 Task: Search one way flight ticket for 5 adults, 2 children, 1 infant in seat and 2 infants on lap in economy from Kenai: Kenai Municipal Airport to Wilmington: Wilmington International Airport on 8-6-2023. Choice of flights is Southwest. Number of bags: 2 checked bags. Price is upto 82000. Outbound departure time preference is 8:30.
Action: Mouse moved to (285, 118)
Screenshot: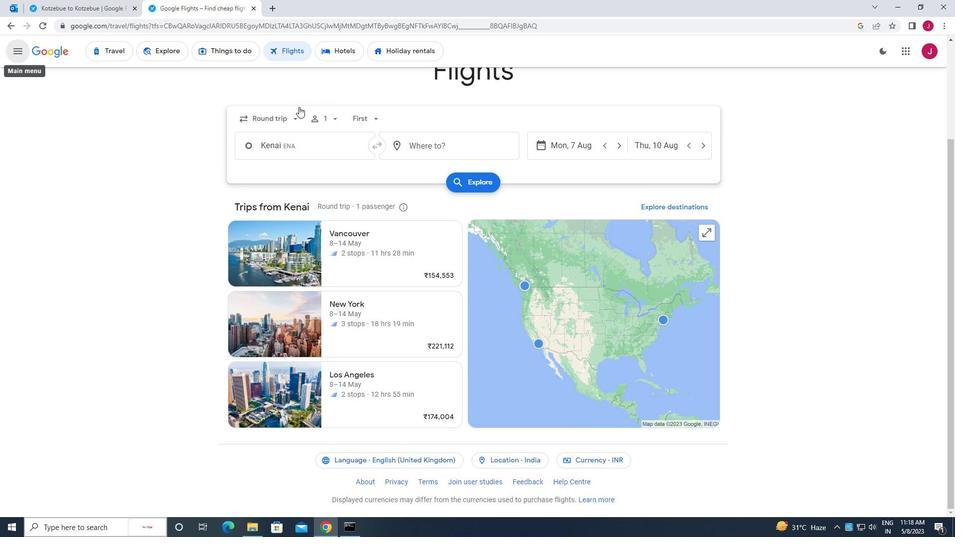 
Action: Mouse pressed left at (285, 118)
Screenshot: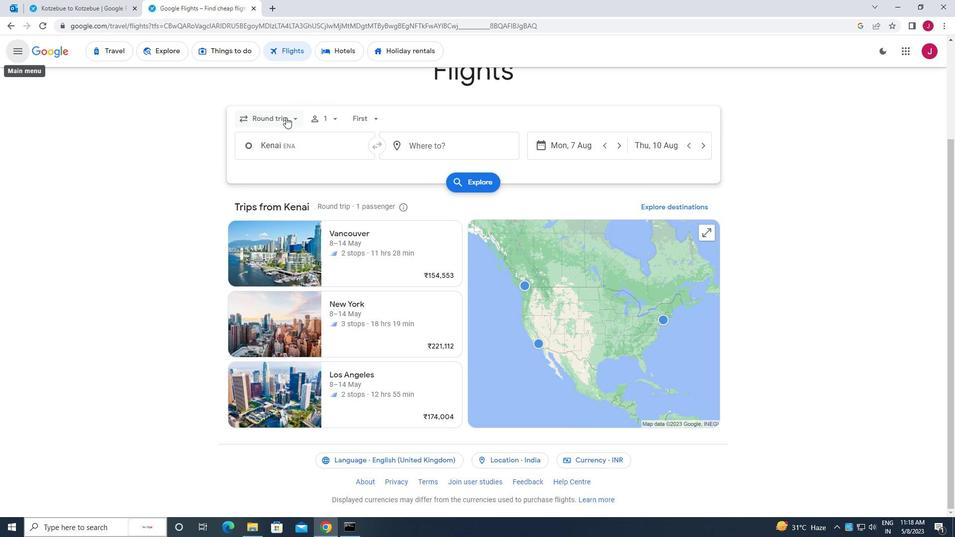 
Action: Mouse moved to (293, 167)
Screenshot: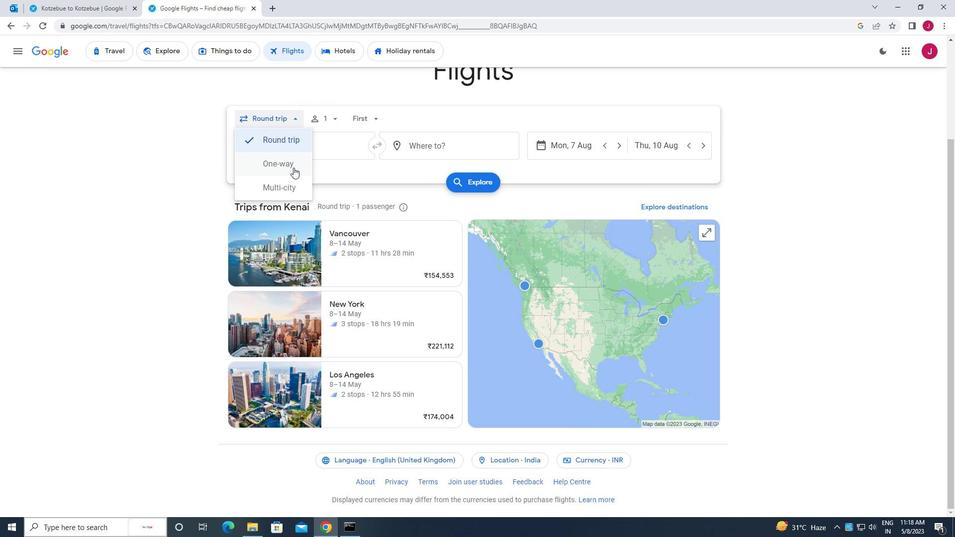 
Action: Mouse pressed left at (293, 167)
Screenshot: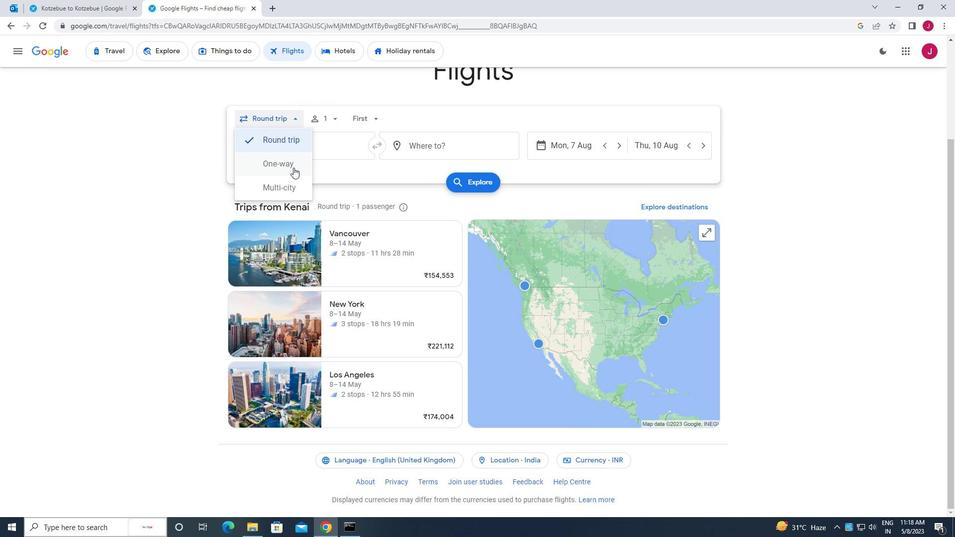 
Action: Mouse moved to (328, 117)
Screenshot: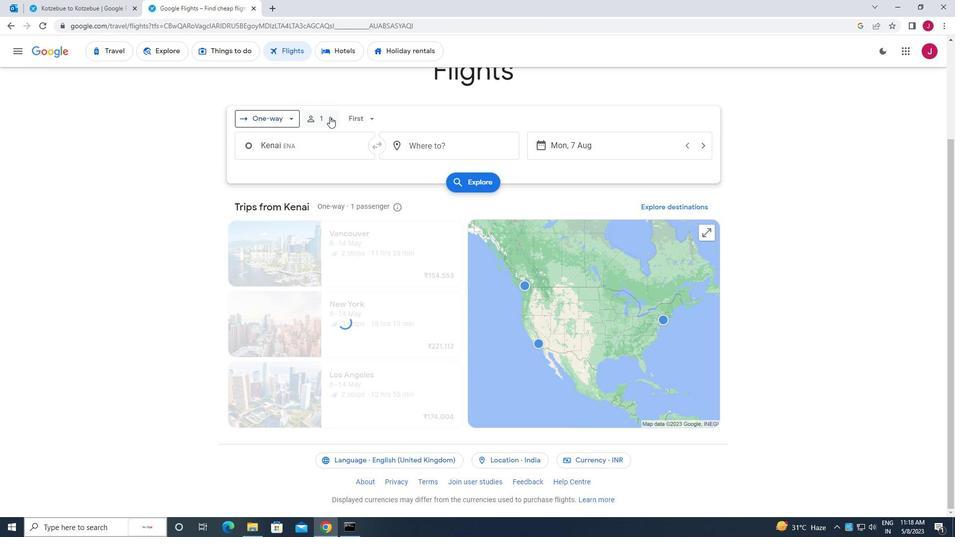 
Action: Mouse pressed left at (328, 117)
Screenshot: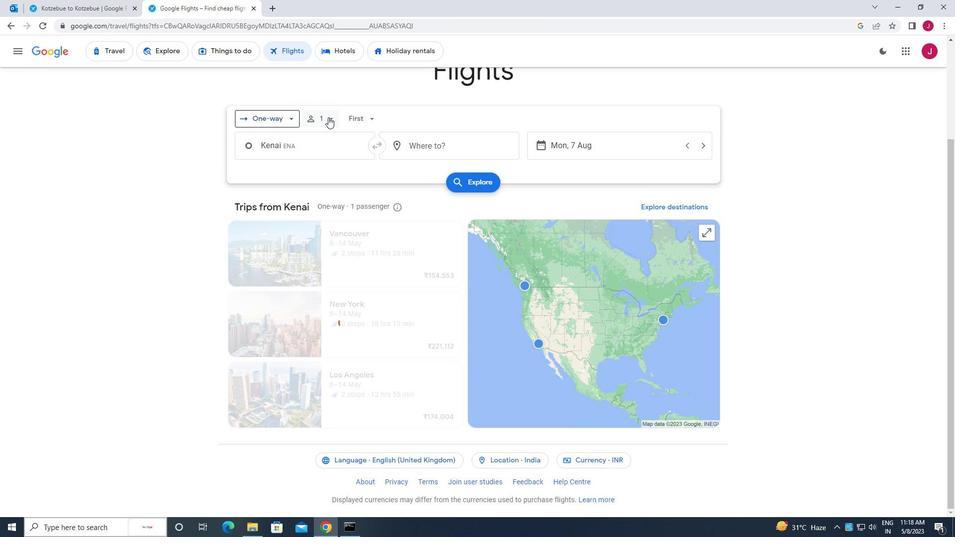 
Action: Mouse moved to (409, 144)
Screenshot: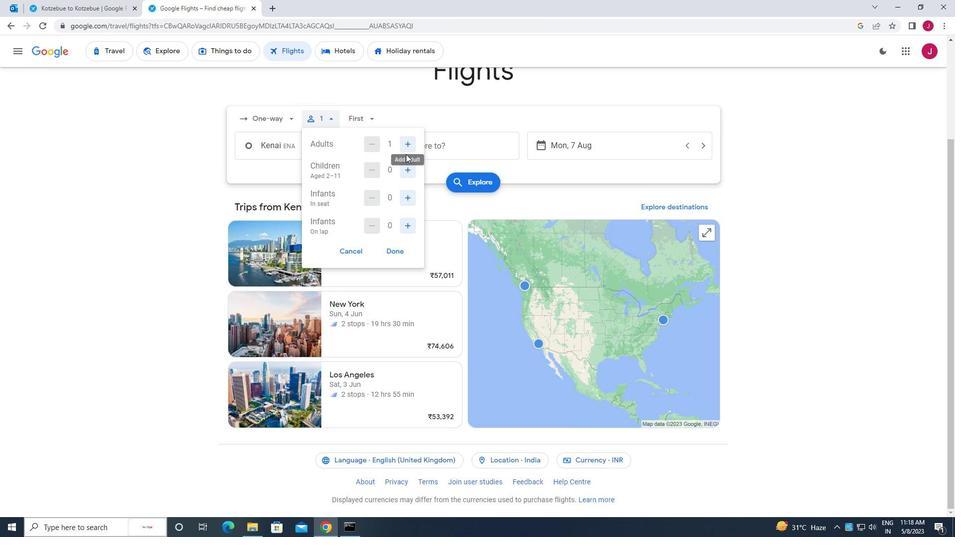 
Action: Mouse pressed left at (409, 144)
Screenshot: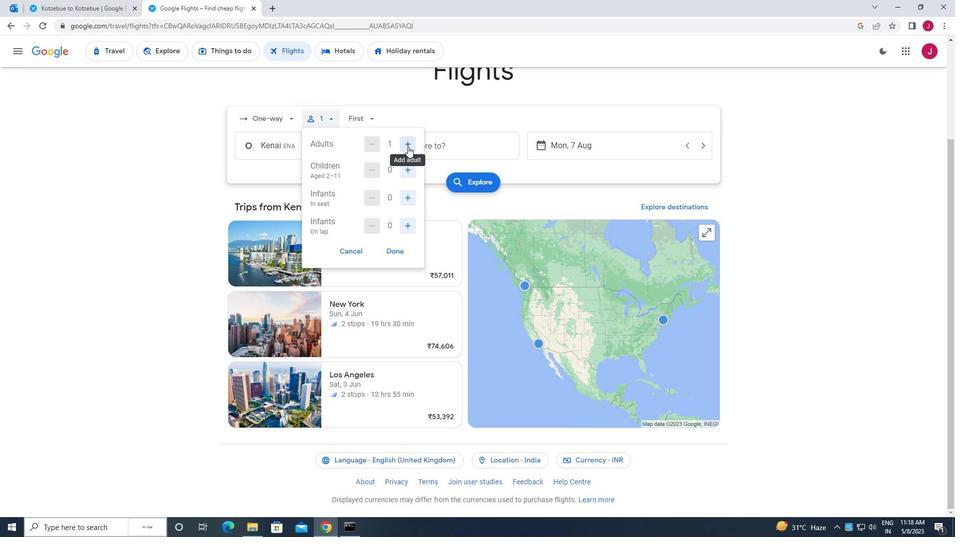 
Action: Mouse pressed left at (409, 144)
Screenshot: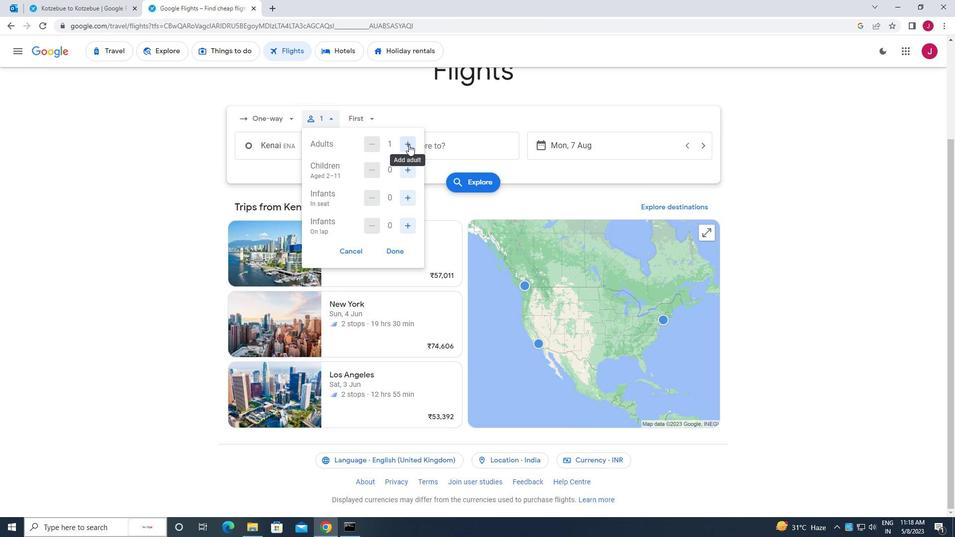 
Action: Mouse pressed left at (409, 144)
Screenshot: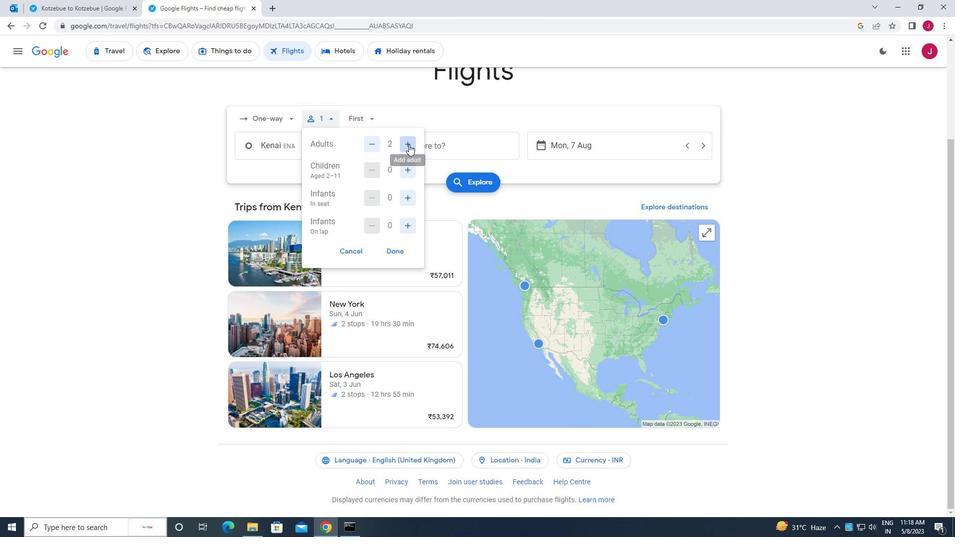 
Action: Mouse pressed left at (409, 144)
Screenshot: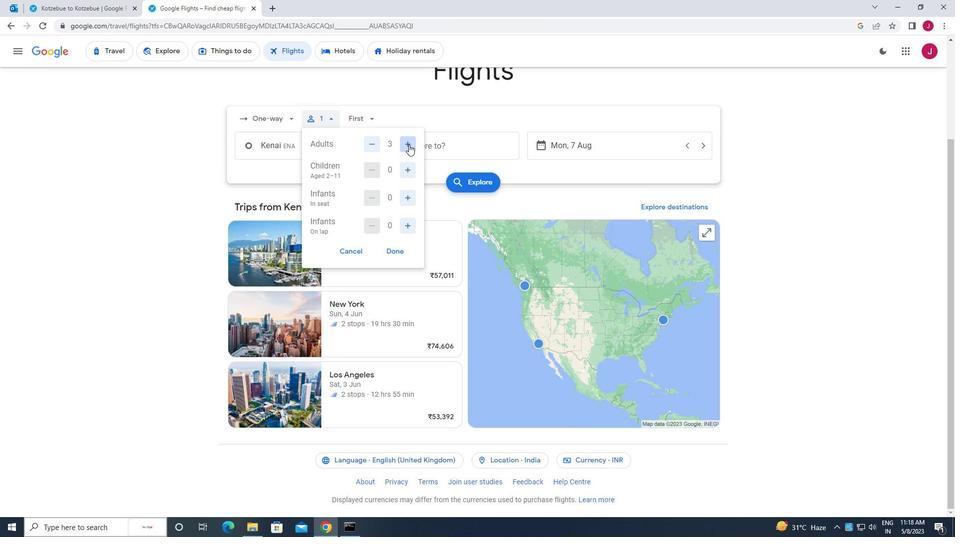 
Action: Mouse moved to (408, 168)
Screenshot: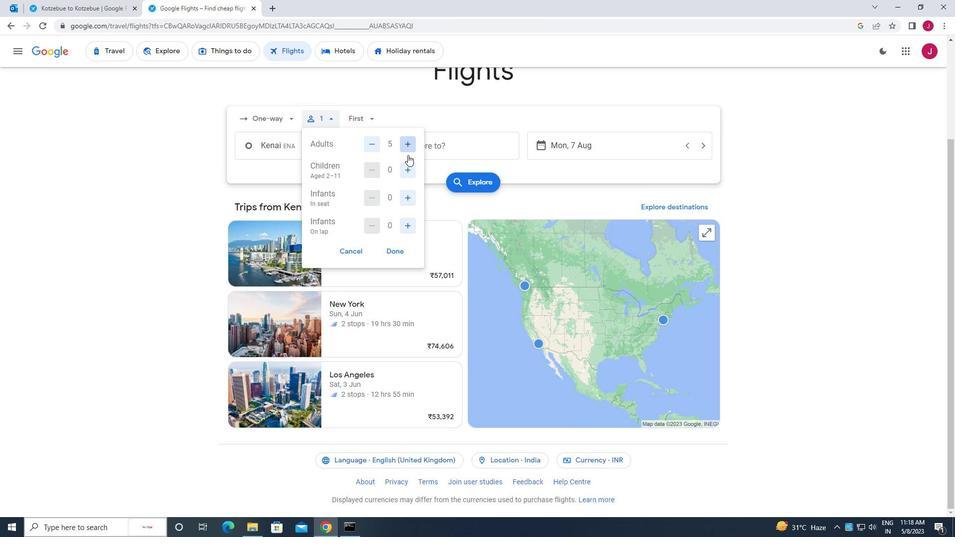
Action: Mouse pressed left at (408, 168)
Screenshot: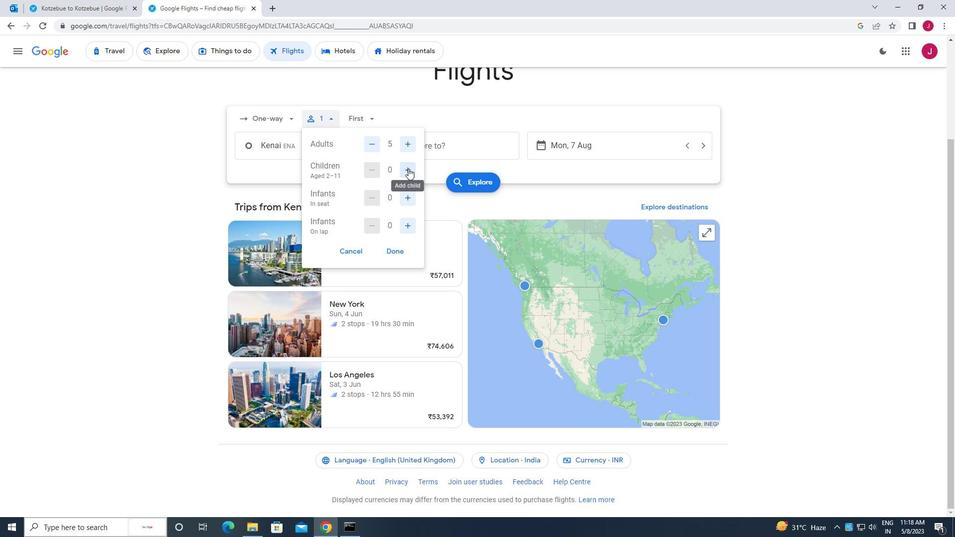 
Action: Mouse pressed left at (408, 168)
Screenshot: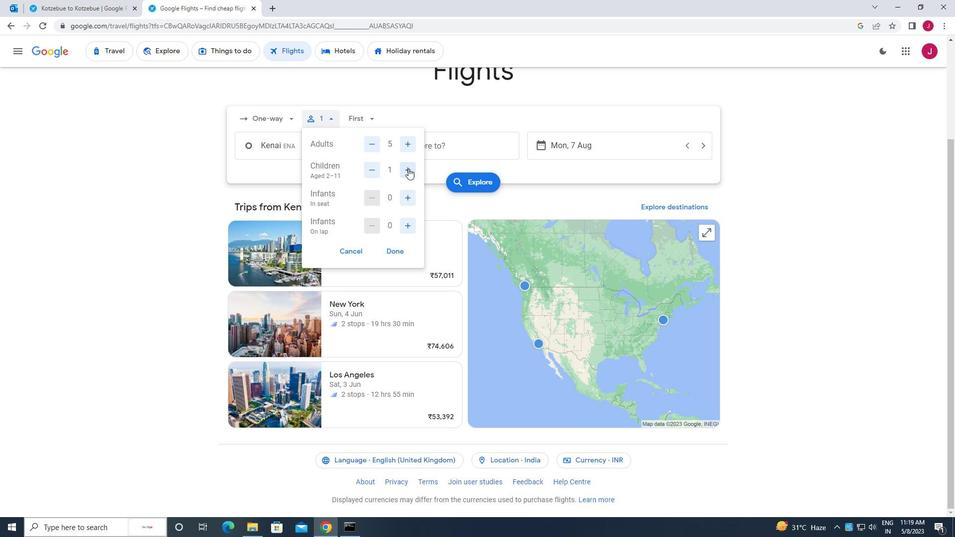 
Action: Mouse moved to (407, 196)
Screenshot: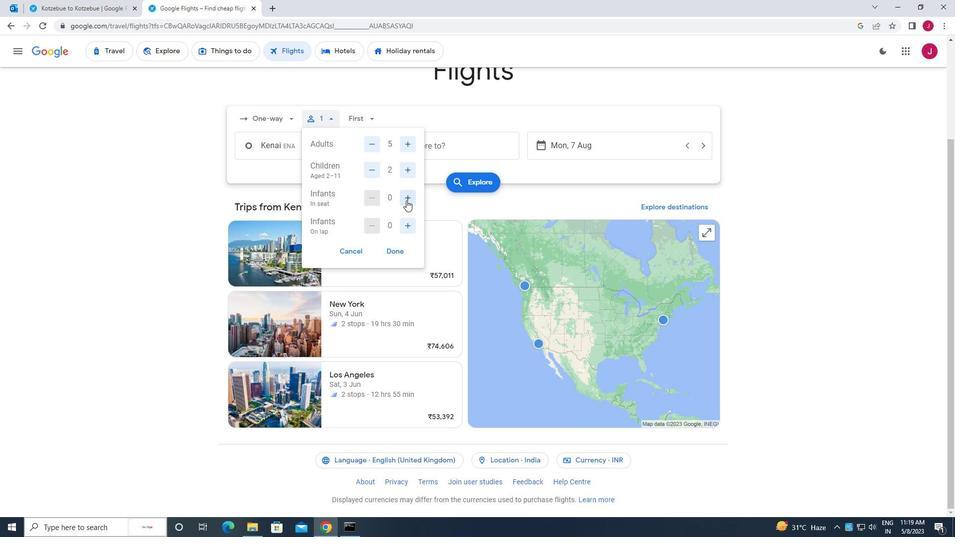 
Action: Mouse pressed left at (407, 196)
Screenshot: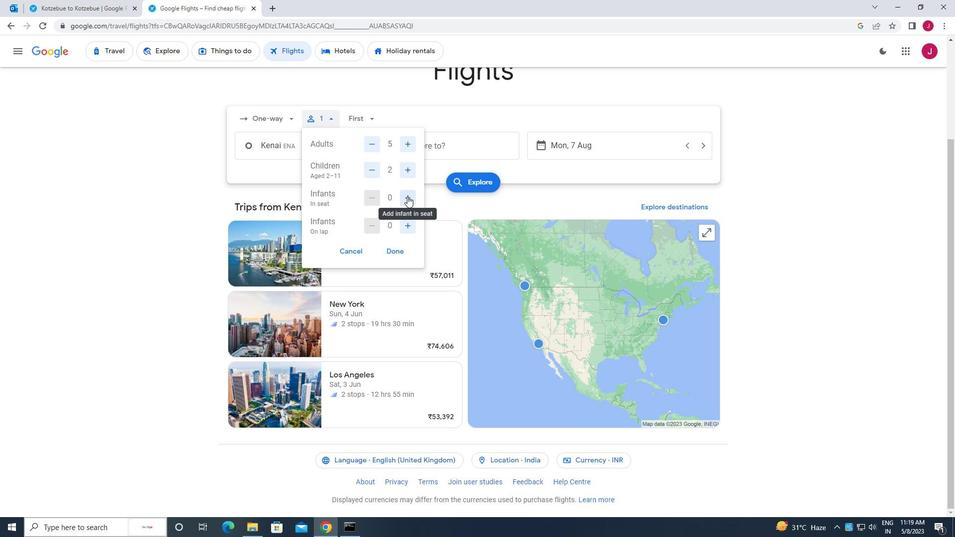 
Action: Mouse moved to (409, 221)
Screenshot: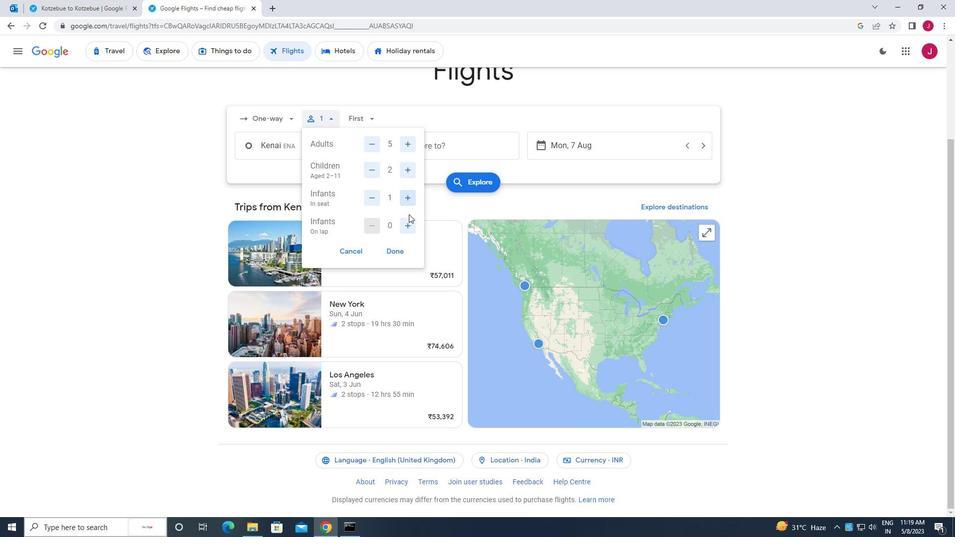 
Action: Mouse pressed left at (409, 221)
Screenshot: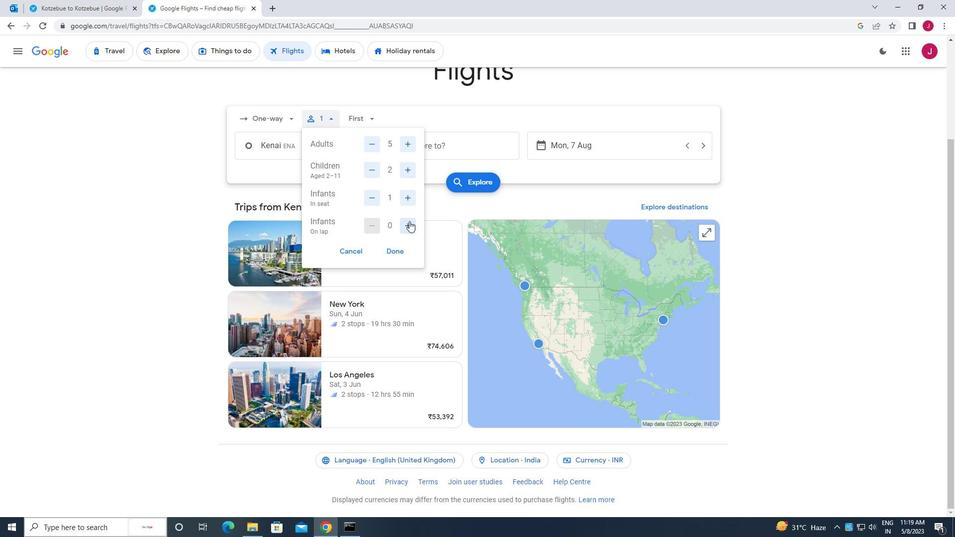 
Action: Mouse pressed left at (409, 221)
Screenshot: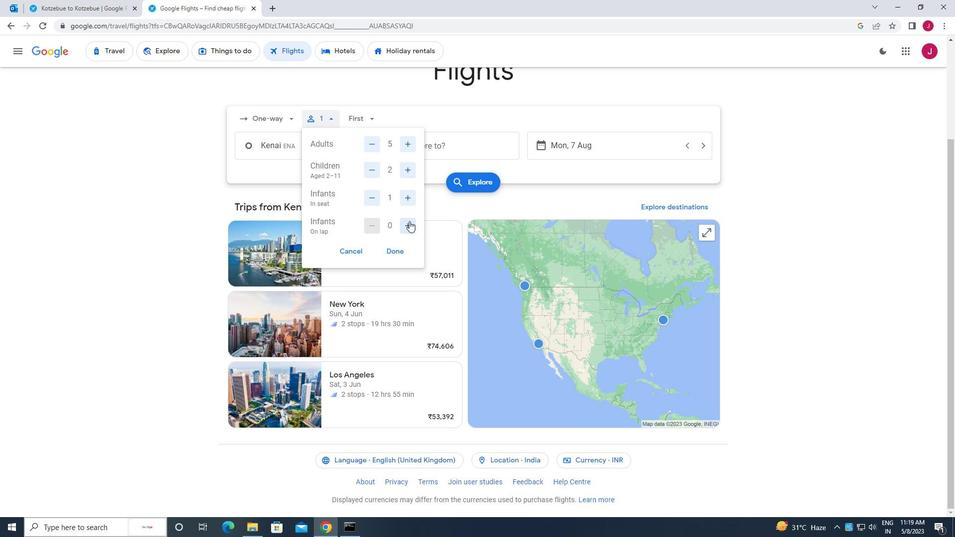 
Action: Mouse moved to (371, 194)
Screenshot: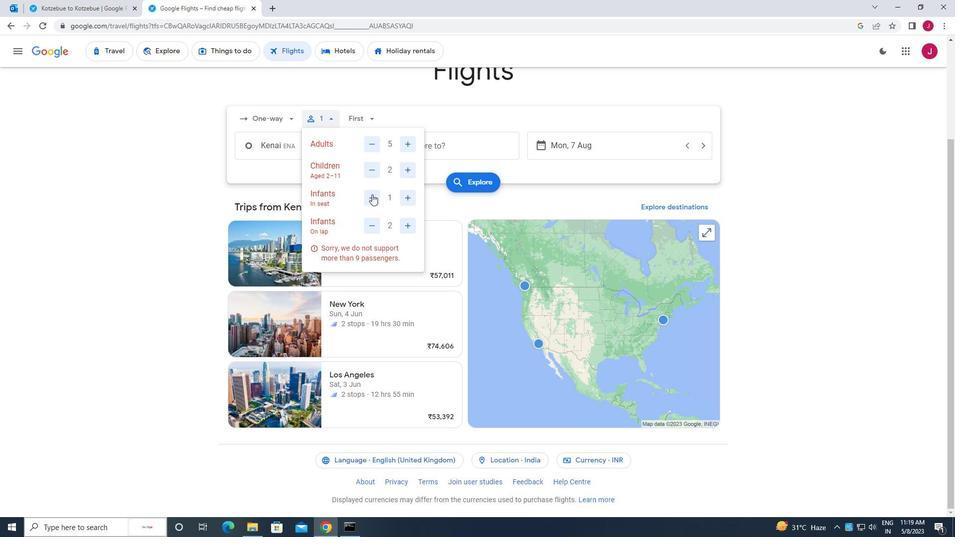 
Action: Mouse pressed left at (371, 194)
Screenshot: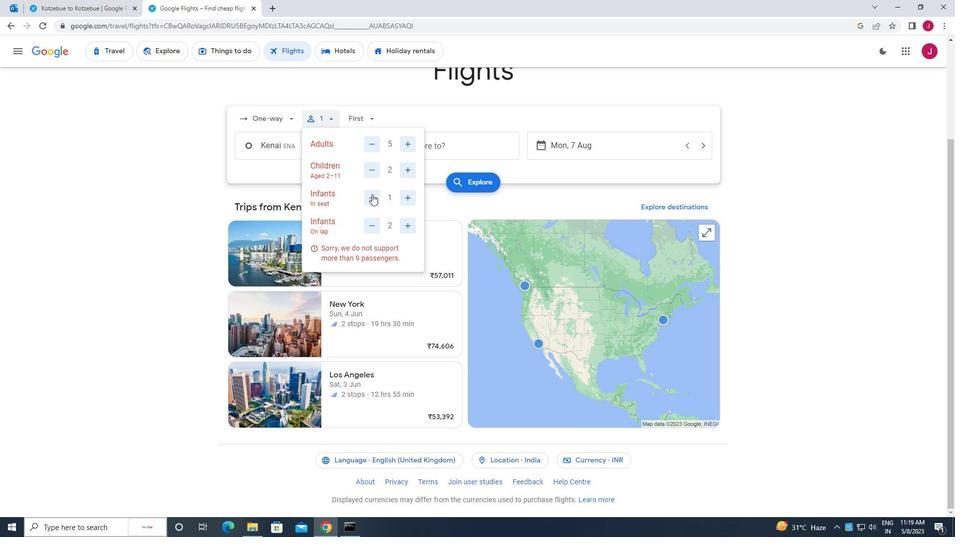 
Action: Mouse moved to (396, 252)
Screenshot: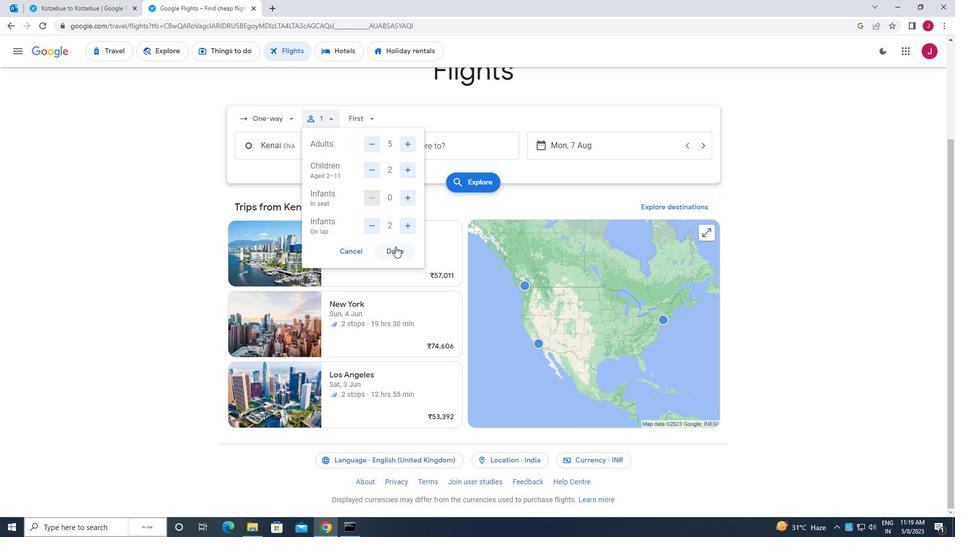 
Action: Mouse pressed left at (396, 252)
Screenshot: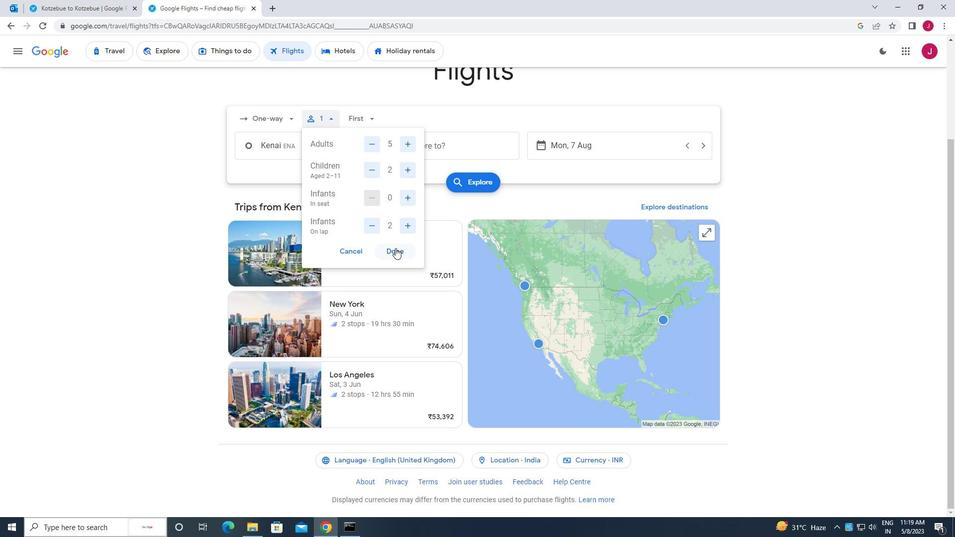 
Action: Mouse moved to (371, 122)
Screenshot: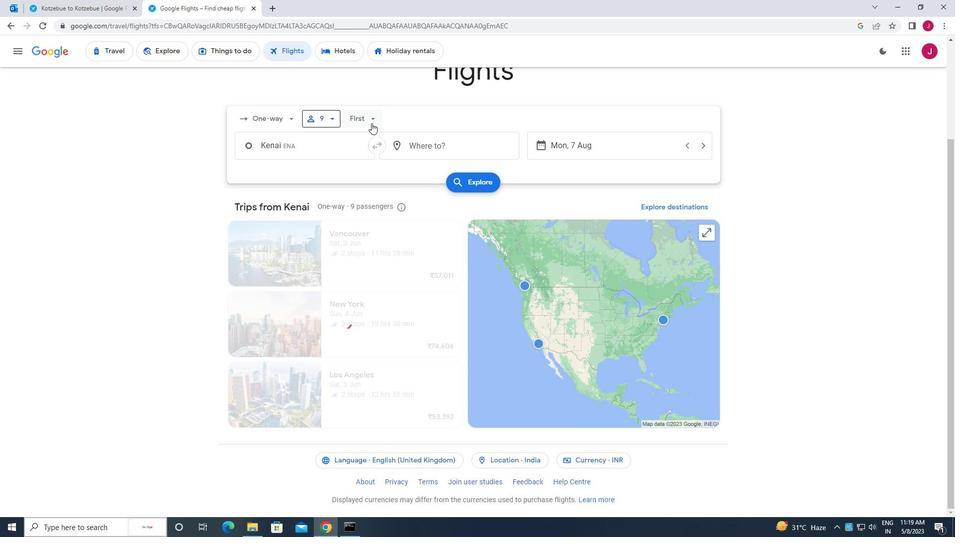 
Action: Mouse pressed left at (371, 122)
Screenshot: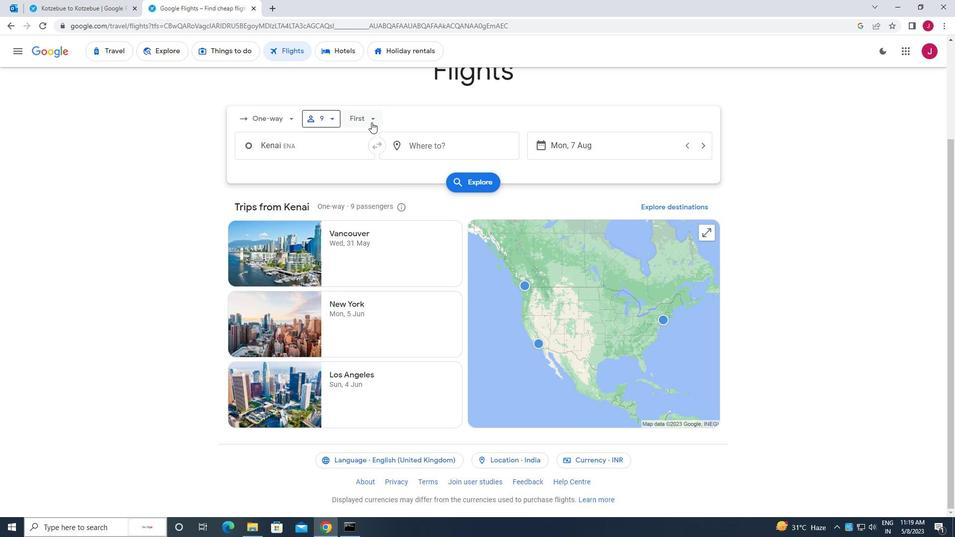 
Action: Mouse moved to (391, 140)
Screenshot: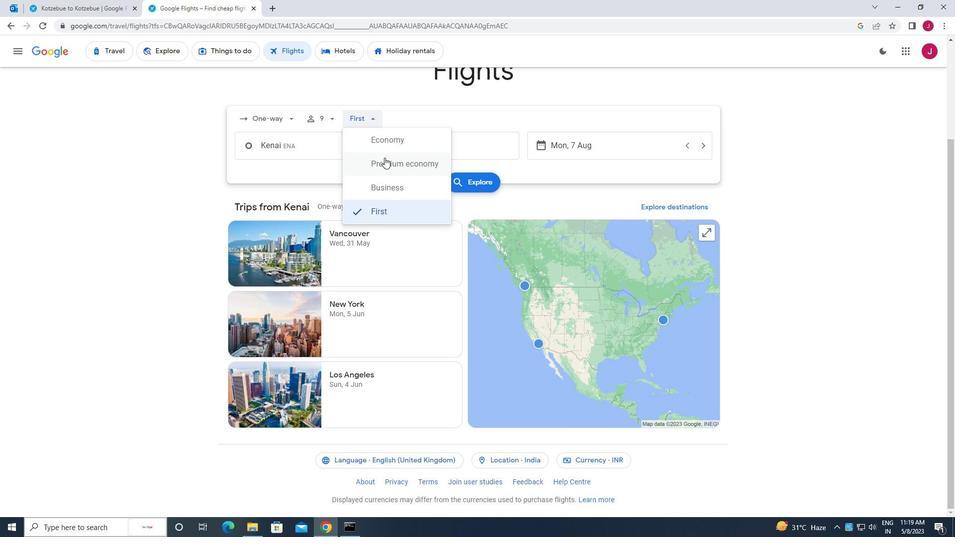 
Action: Mouse pressed left at (391, 140)
Screenshot: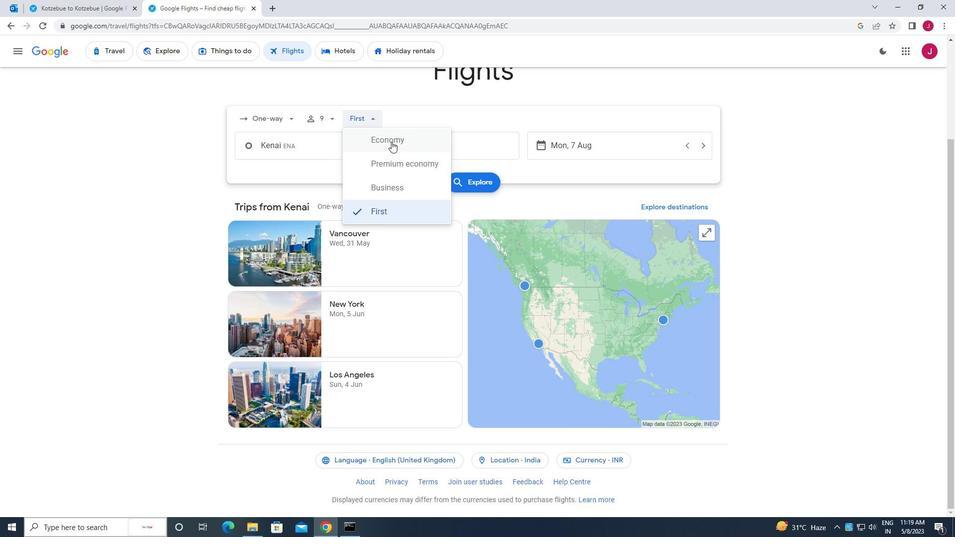 
Action: Mouse moved to (316, 145)
Screenshot: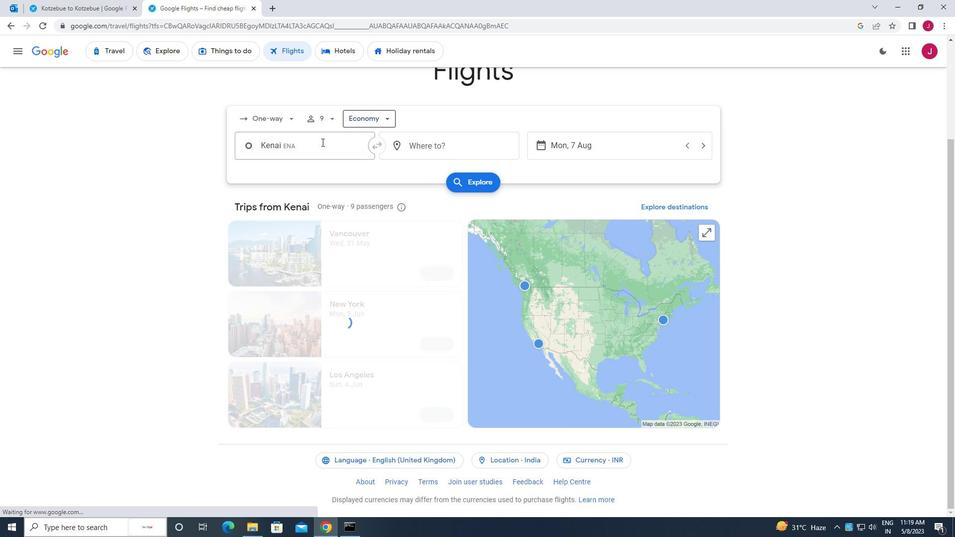 
Action: Mouse pressed left at (316, 145)
Screenshot: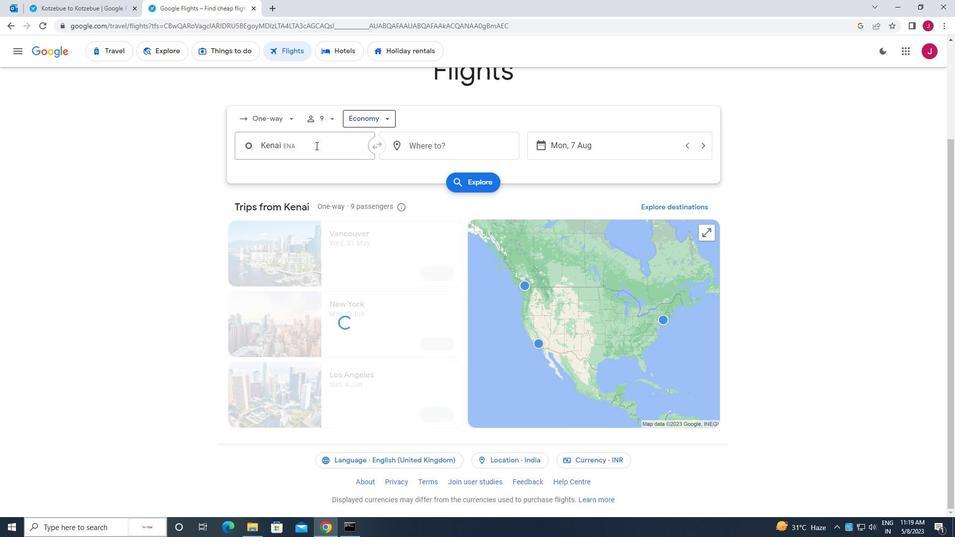 
Action: Mouse moved to (331, 153)
Screenshot: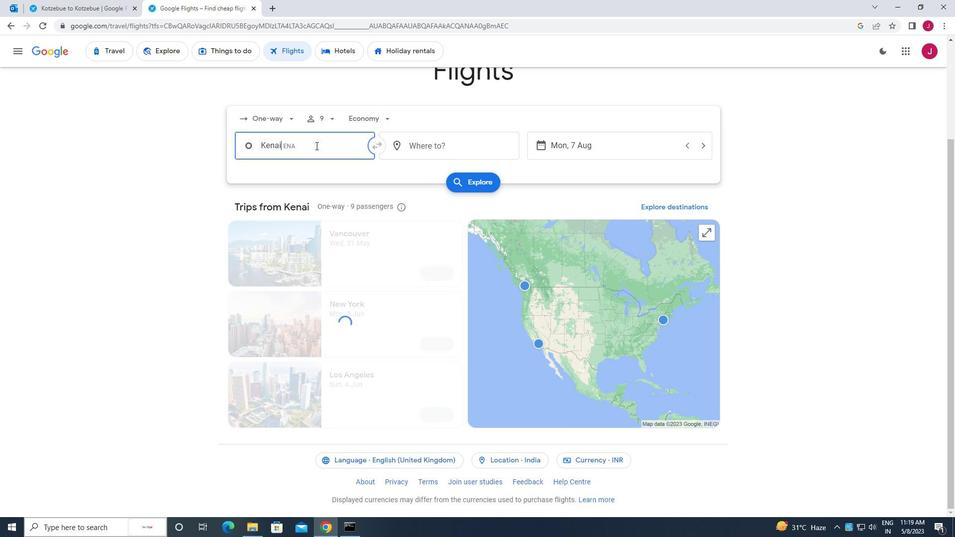 
Action: Key pressed kenai
Screenshot: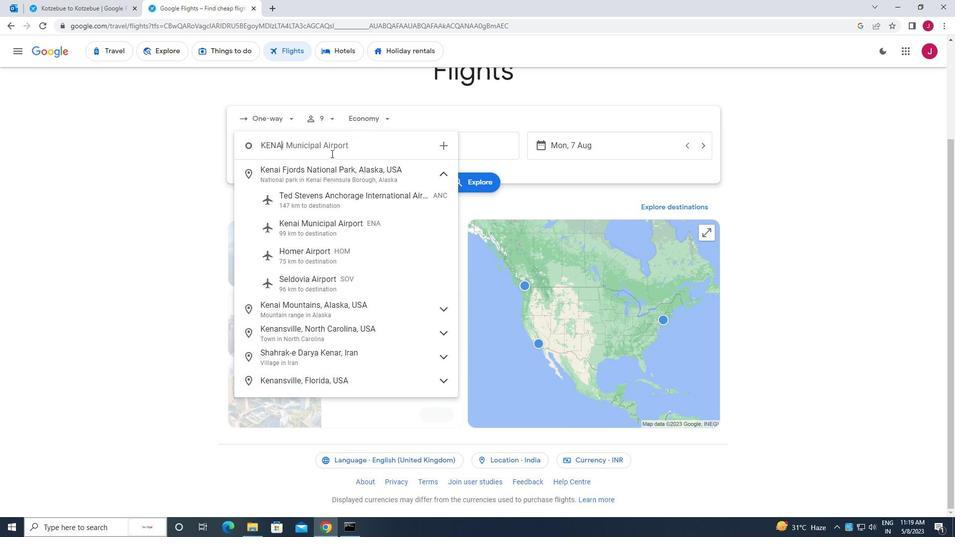 
Action: Mouse moved to (333, 219)
Screenshot: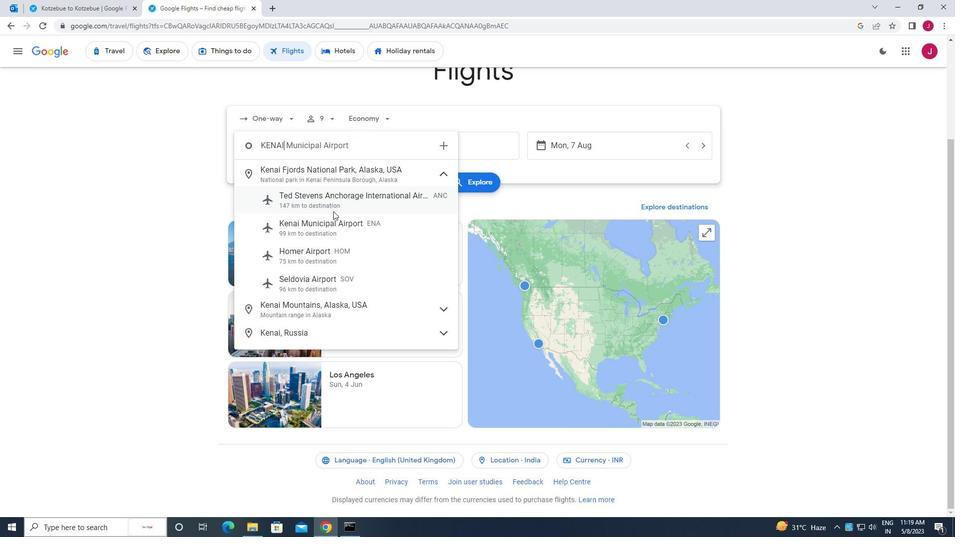 
Action: Mouse pressed left at (333, 219)
Screenshot: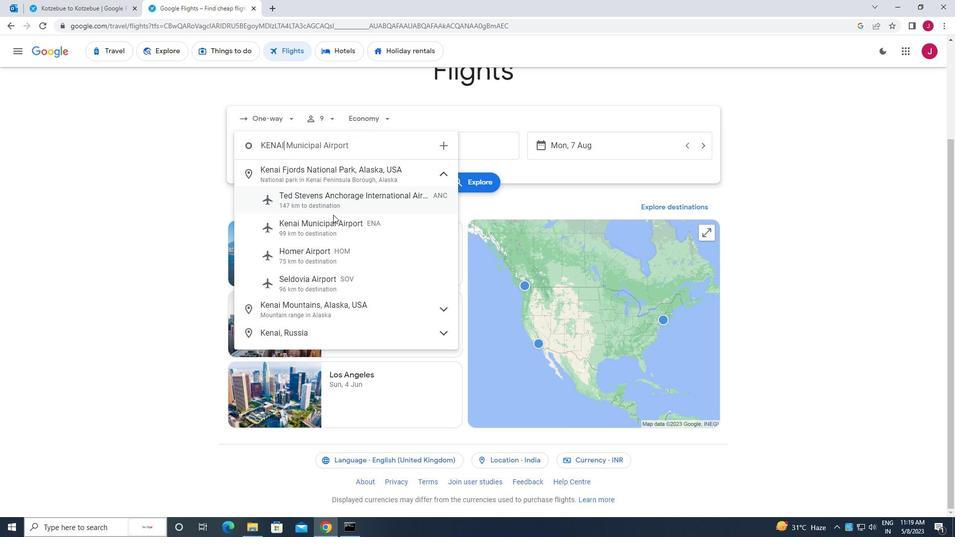 
Action: Mouse moved to (429, 147)
Screenshot: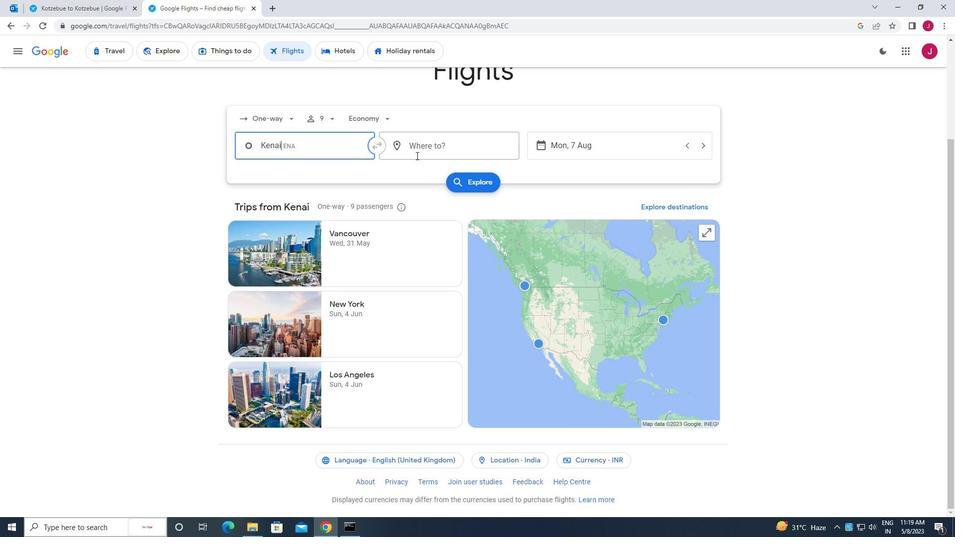 
Action: Mouse pressed left at (429, 147)
Screenshot: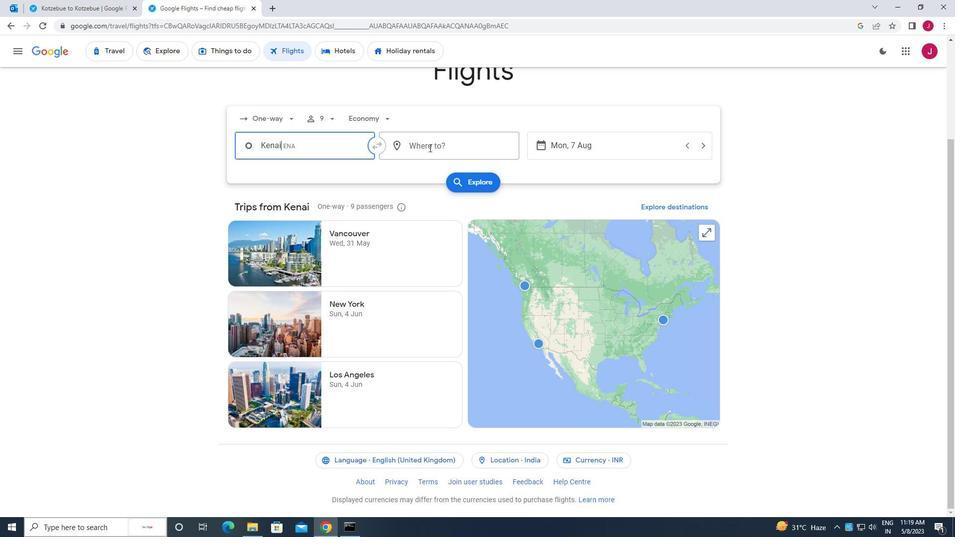 
Action: Key pressed wilming
Screenshot: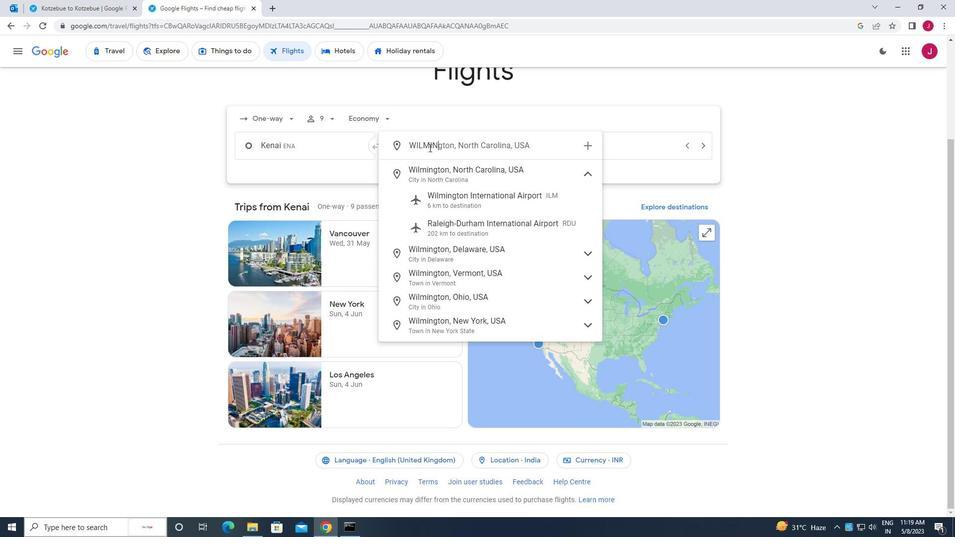 
Action: Mouse moved to (465, 200)
Screenshot: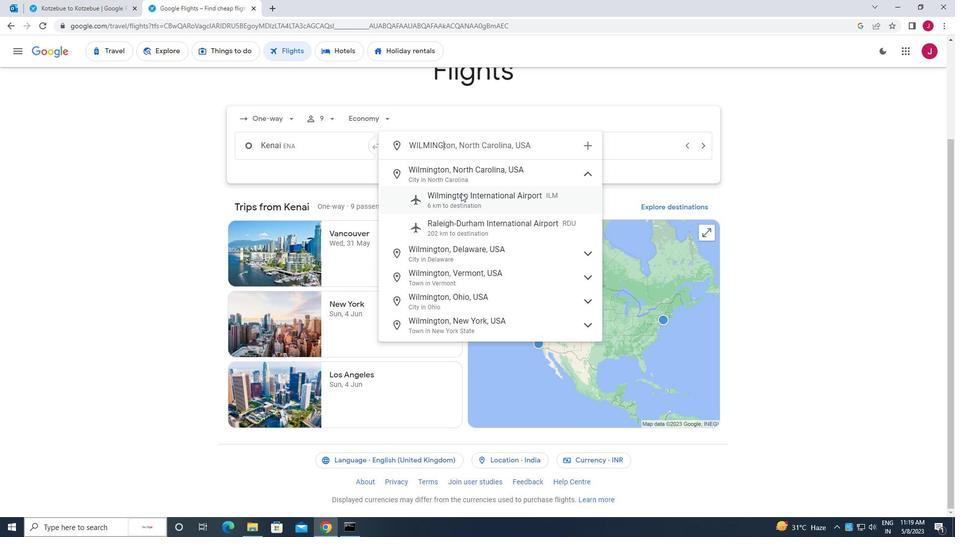 
Action: Mouse pressed left at (465, 200)
Screenshot: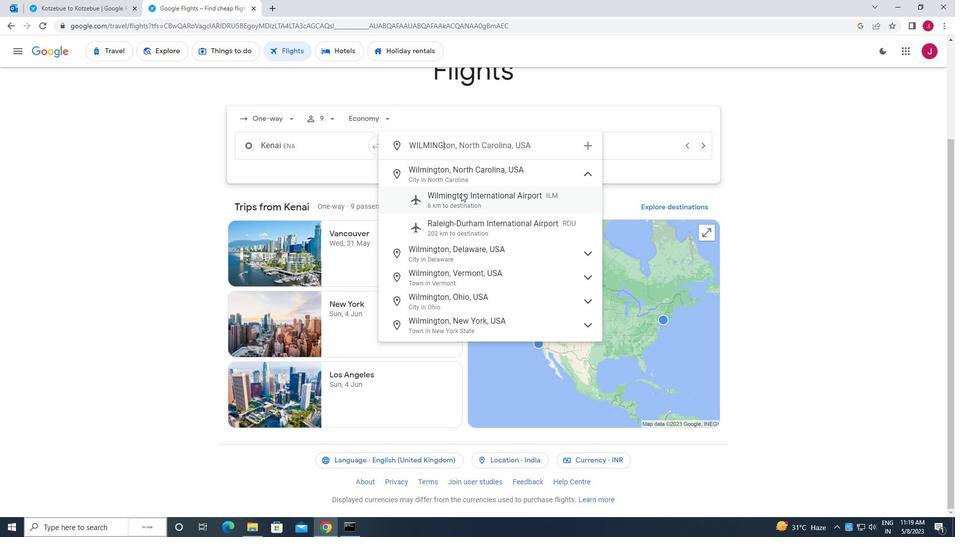 
Action: Mouse moved to (571, 155)
Screenshot: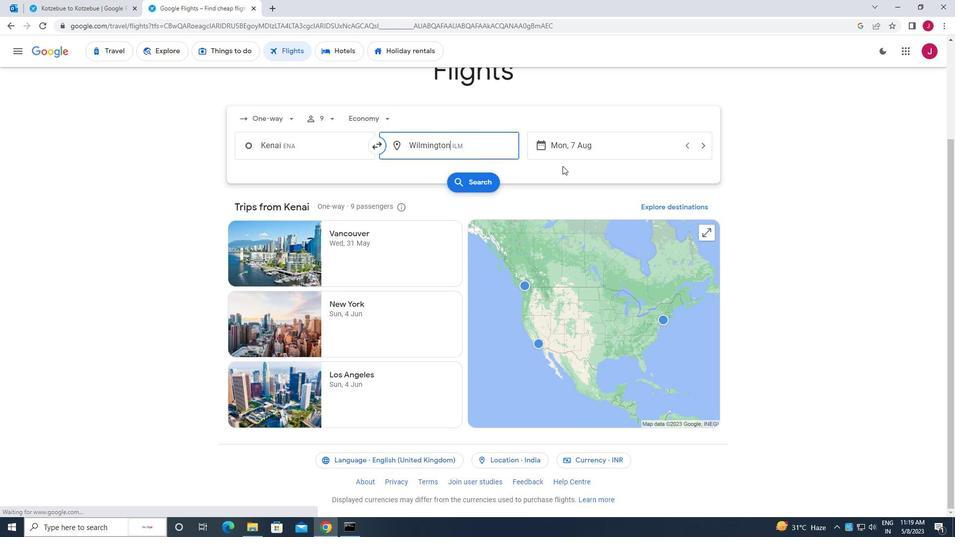 
Action: Mouse pressed left at (571, 155)
Screenshot: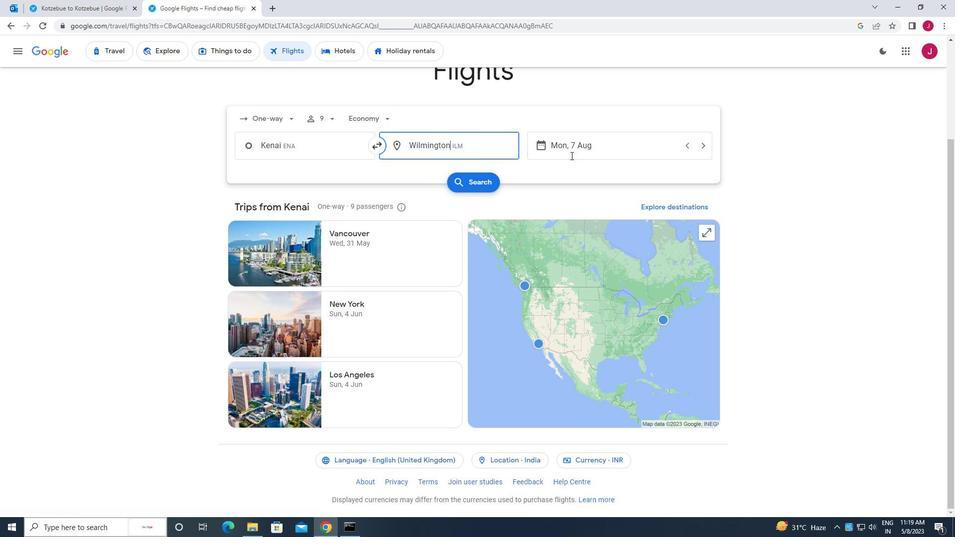 
Action: Mouse moved to (360, 245)
Screenshot: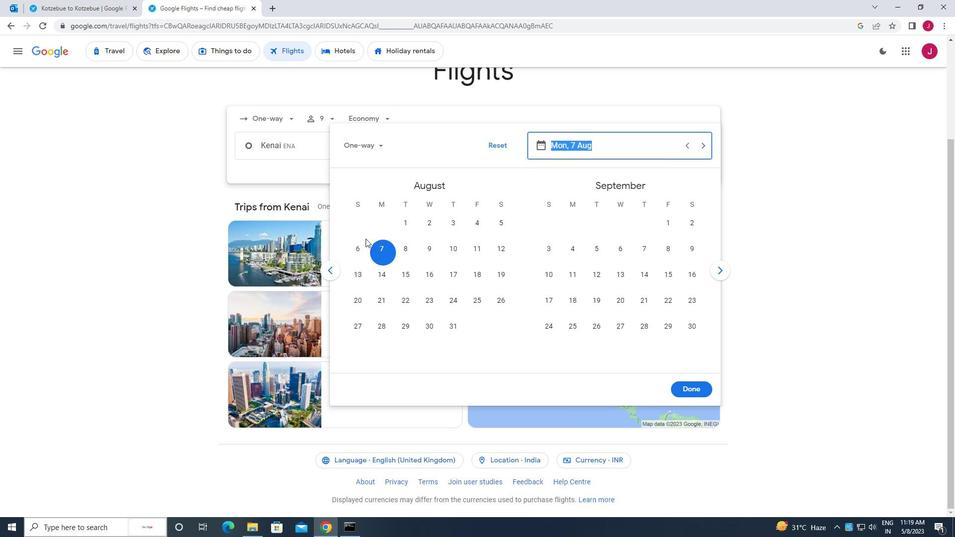
Action: Mouse pressed left at (360, 245)
Screenshot: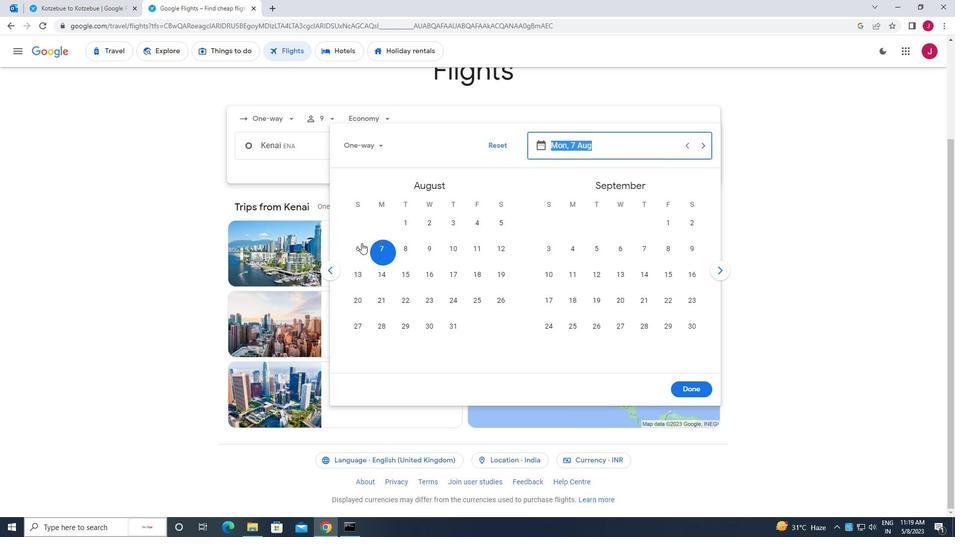 
Action: Mouse moved to (699, 392)
Screenshot: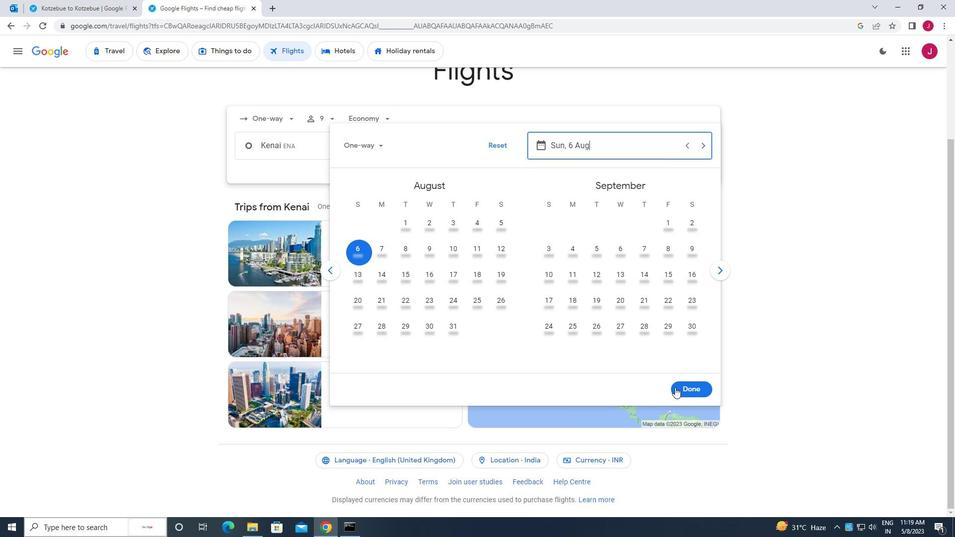 
Action: Mouse pressed left at (699, 392)
Screenshot: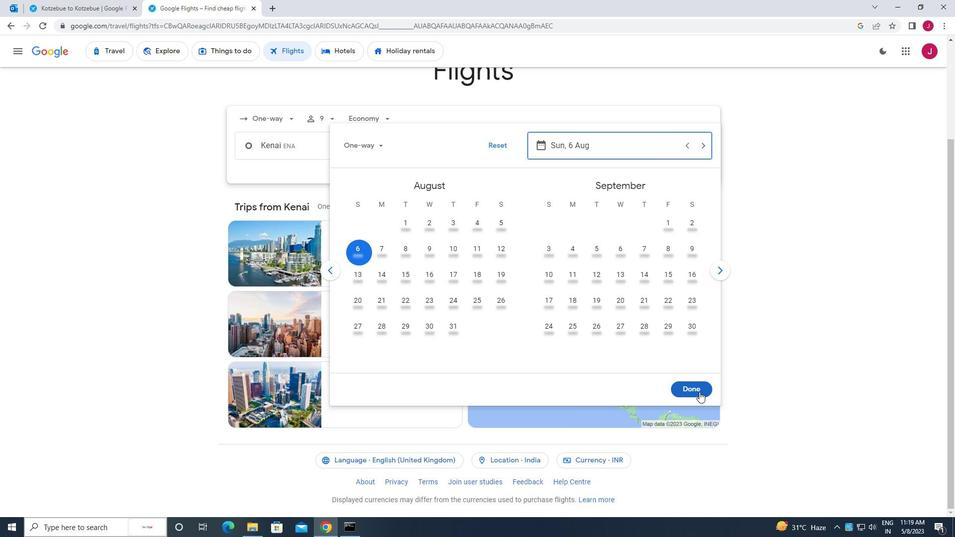 
Action: Mouse moved to (478, 184)
Screenshot: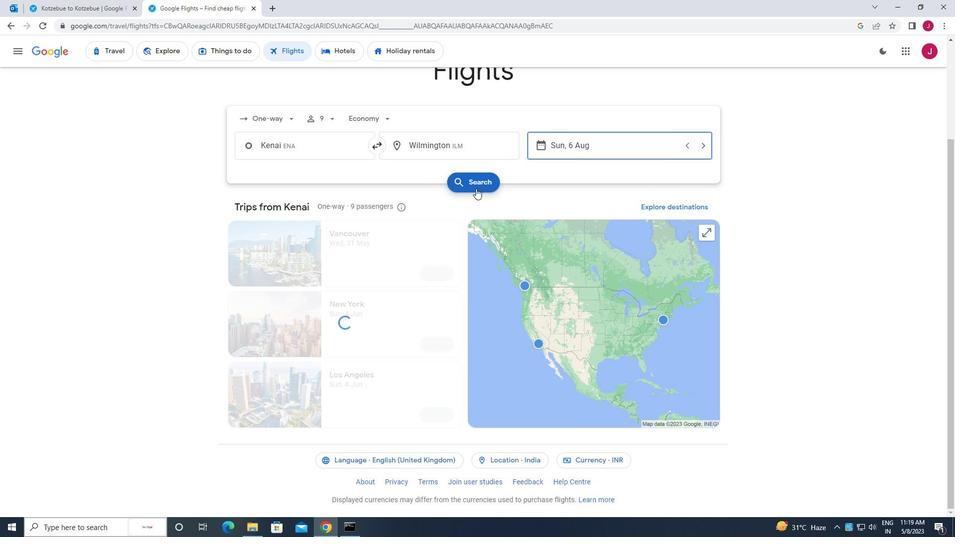 
Action: Mouse pressed left at (478, 184)
Screenshot: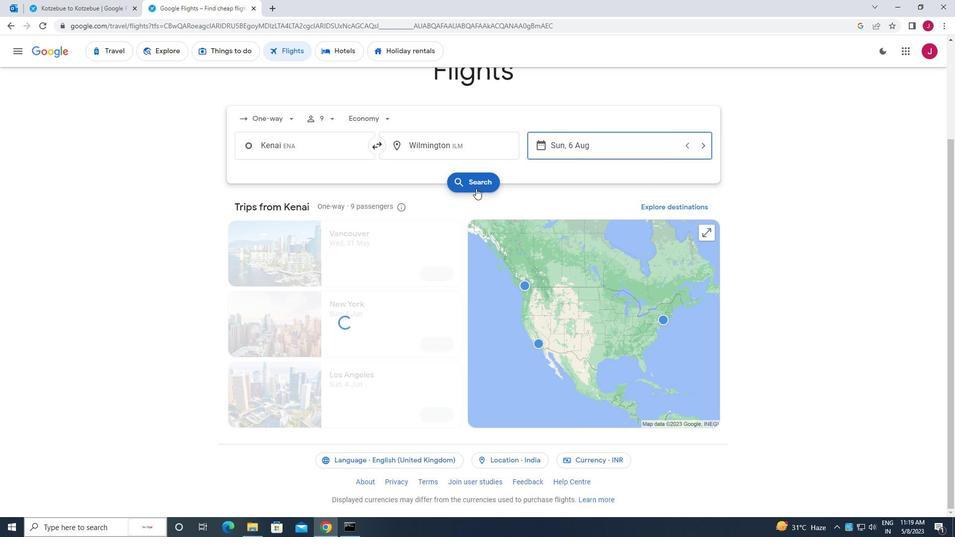 
Action: Mouse moved to (246, 142)
Screenshot: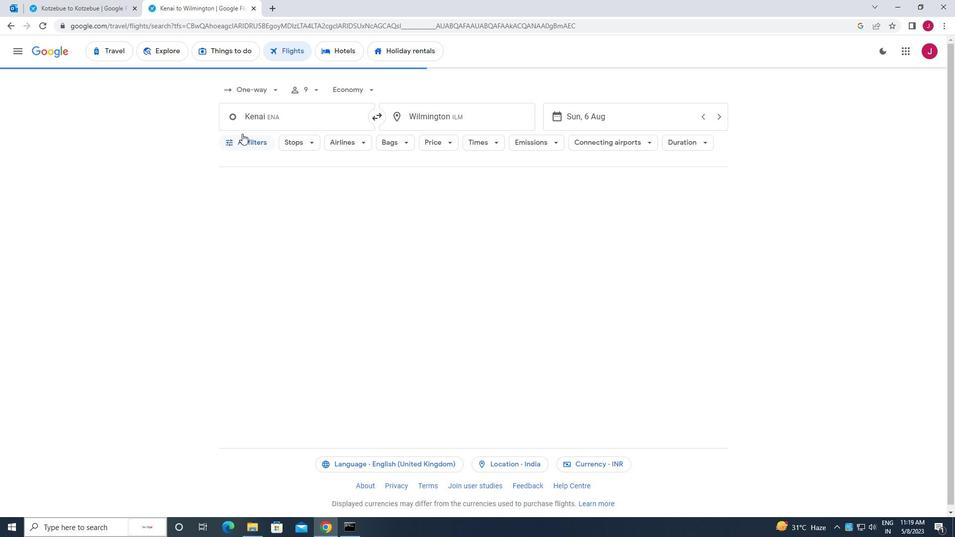 
Action: Mouse pressed left at (246, 142)
Screenshot: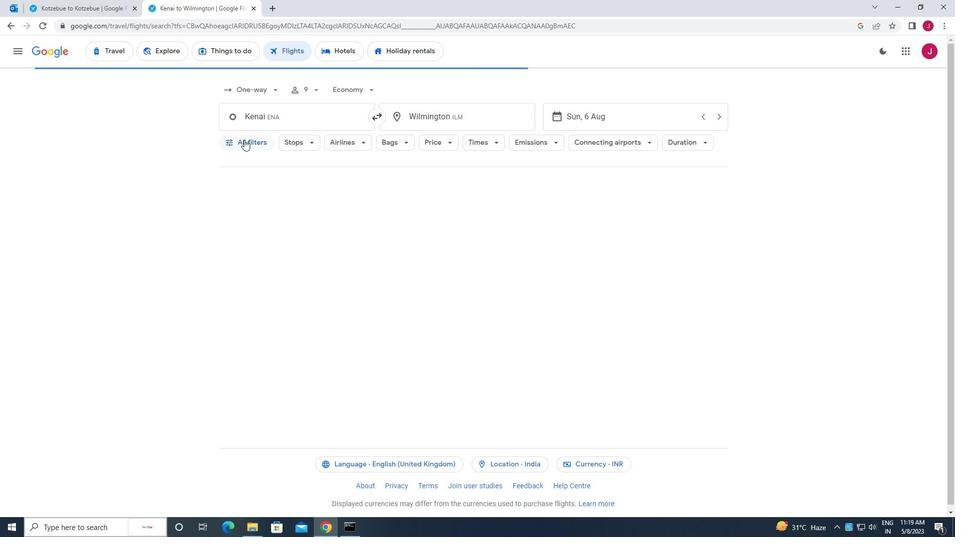 
Action: Mouse moved to (280, 177)
Screenshot: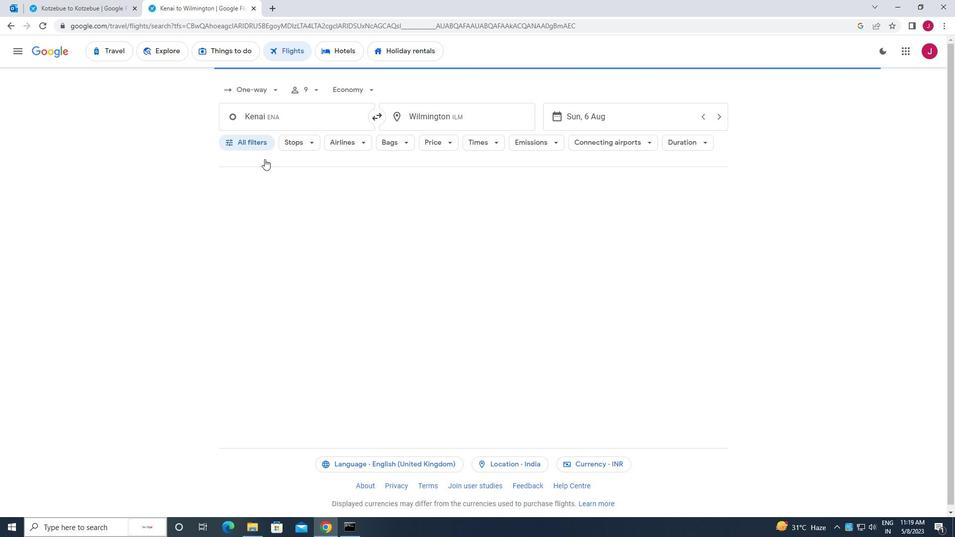 
Action: Mouse scrolled (280, 176) with delta (0, 0)
Screenshot: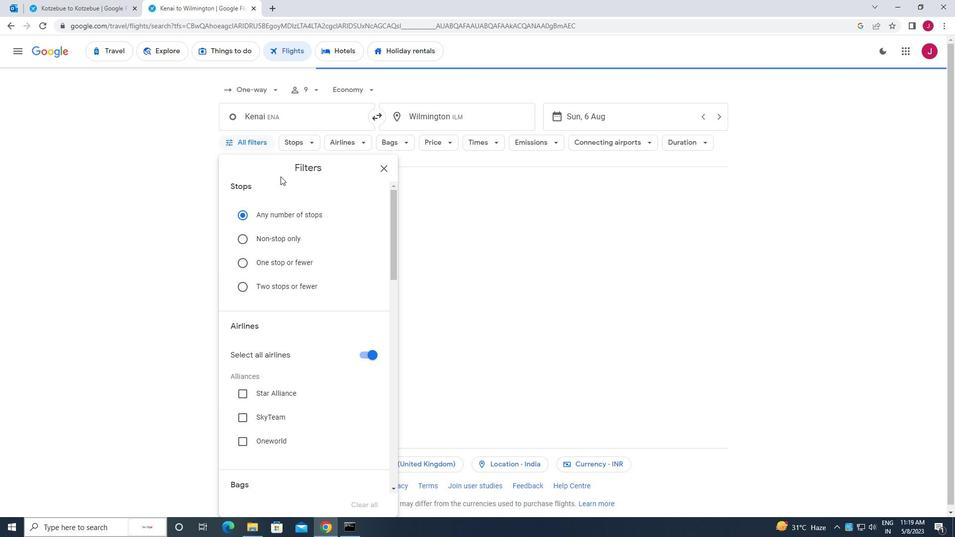 
Action: Mouse scrolled (280, 176) with delta (0, 0)
Screenshot: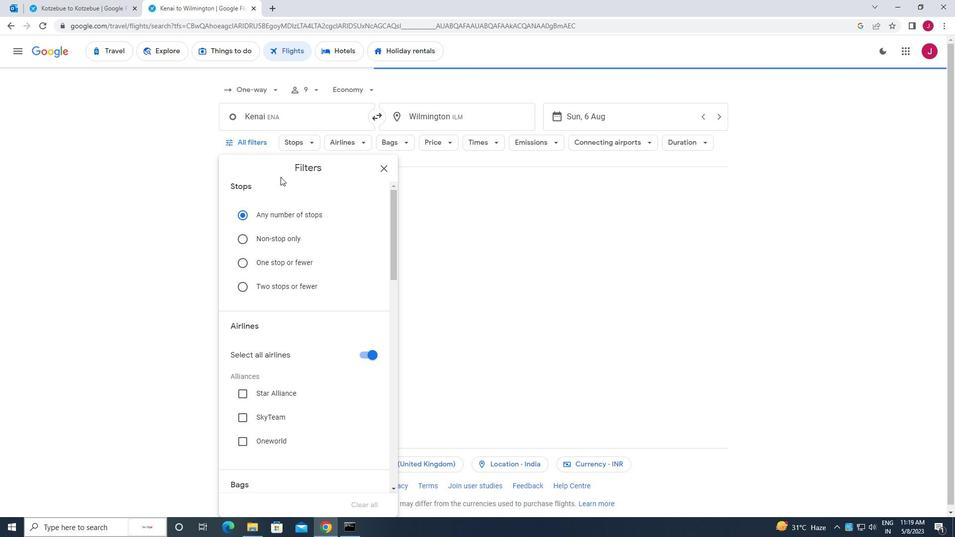 
Action: Mouse moved to (326, 221)
Screenshot: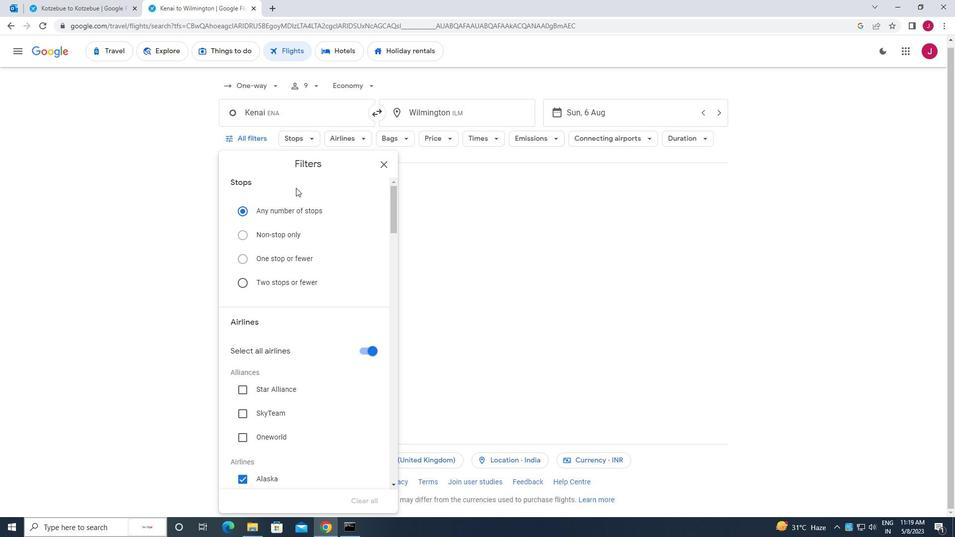 
Action: Mouse scrolled (326, 221) with delta (0, 0)
Screenshot: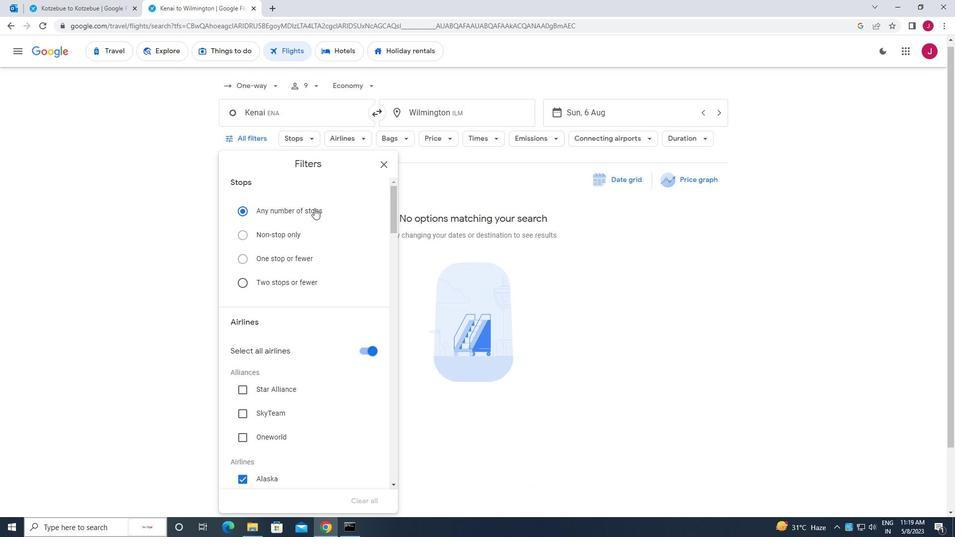 
Action: Mouse moved to (345, 238)
Screenshot: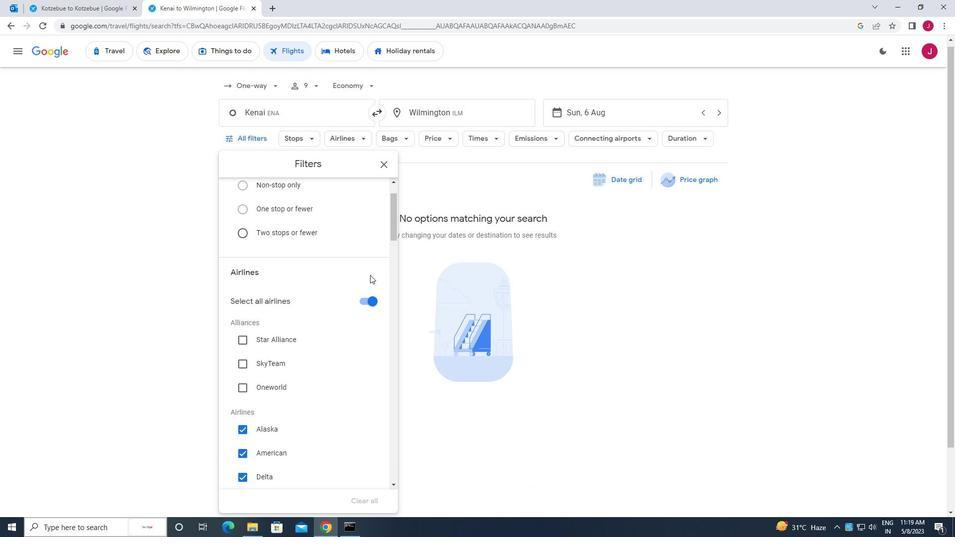 
Action: Mouse scrolled (345, 237) with delta (0, 0)
Screenshot: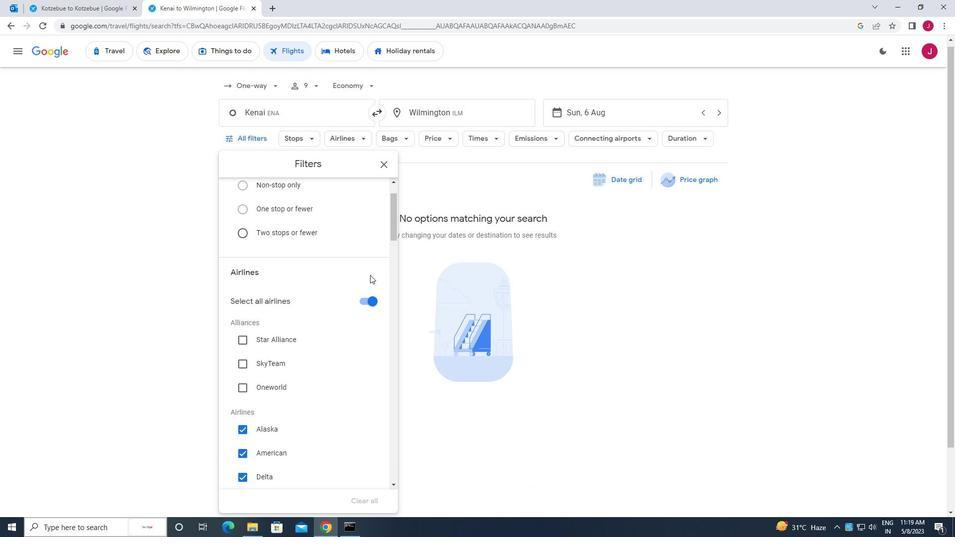 
Action: Mouse moved to (342, 236)
Screenshot: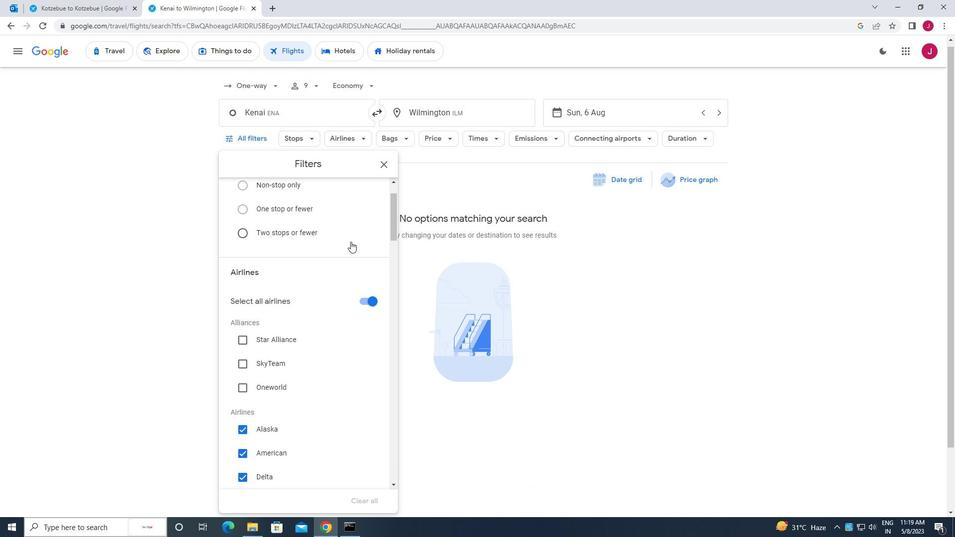 
Action: Mouse scrolled (342, 235) with delta (0, 0)
Screenshot: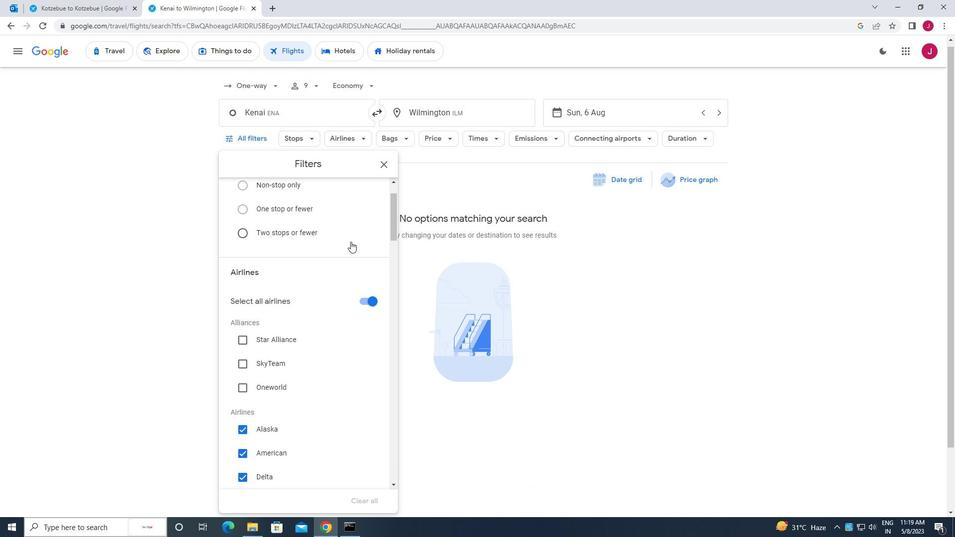 
Action: Mouse moved to (367, 201)
Screenshot: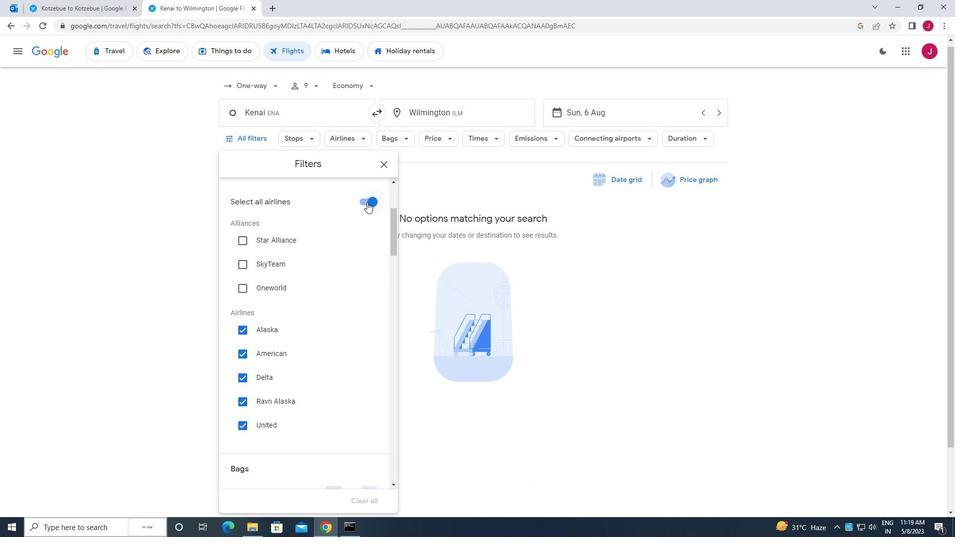 
Action: Mouse pressed left at (367, 201)
Screenshot: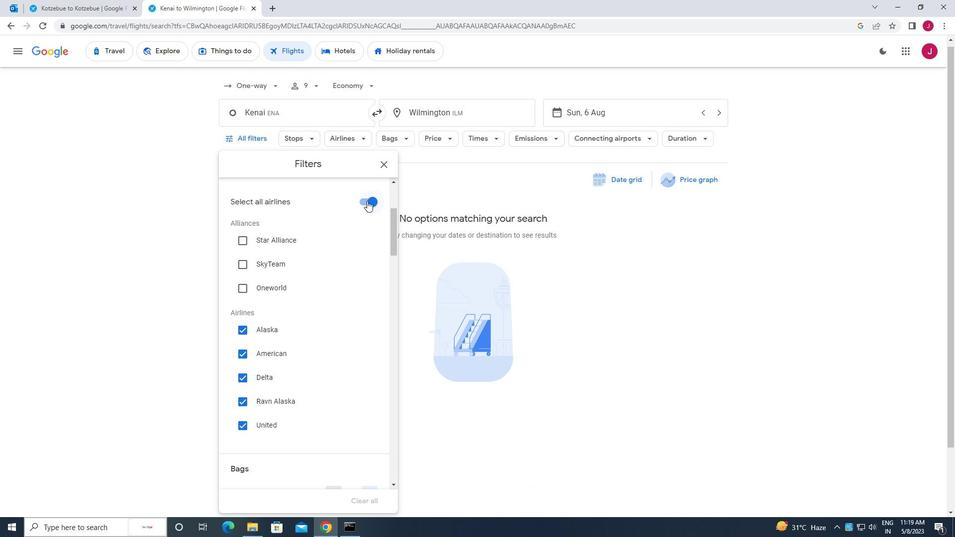 
Action: Mouse moved to (306, 220)
Screenshot: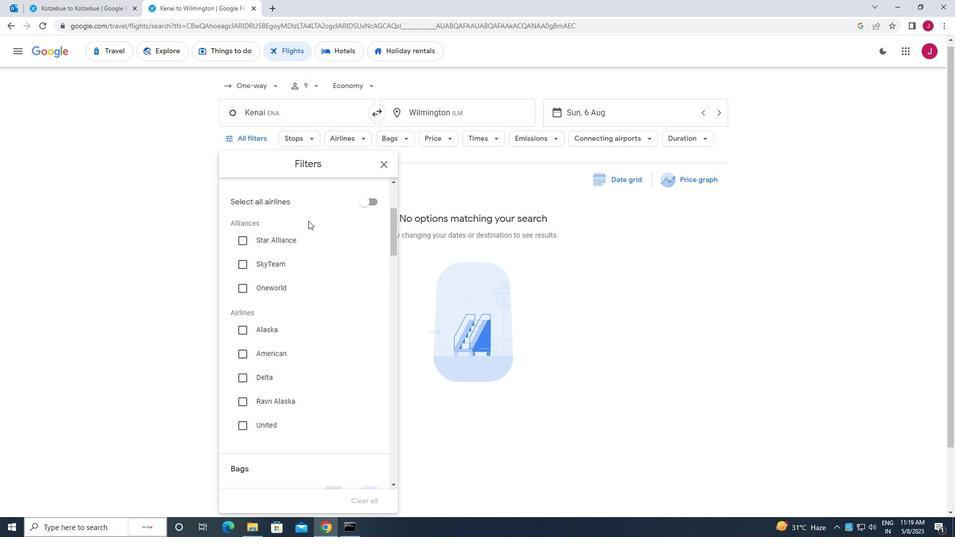 
Action: Mouse scrolled (306, 219) with delta (0, 0)
Screenshot: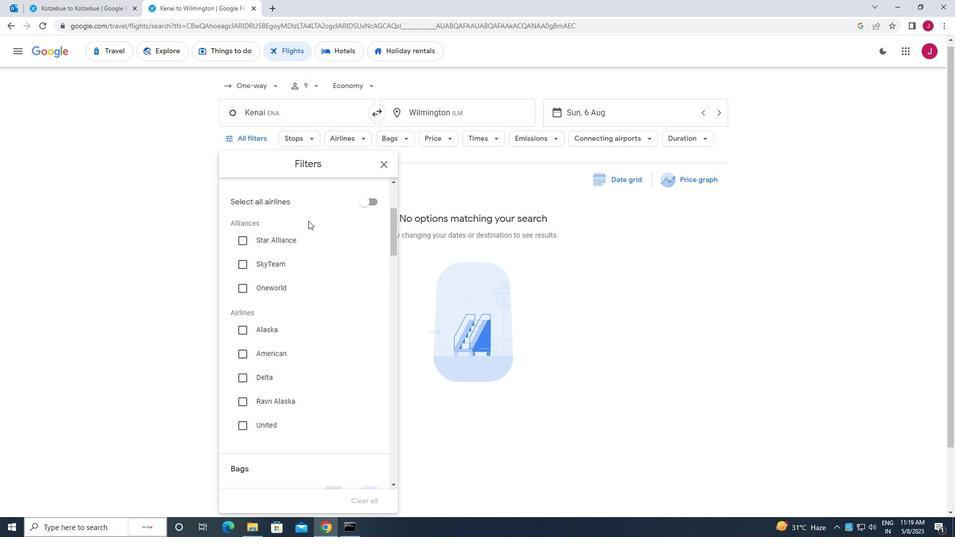 
Action: Mouse moved to (292, 203)
Screenshot: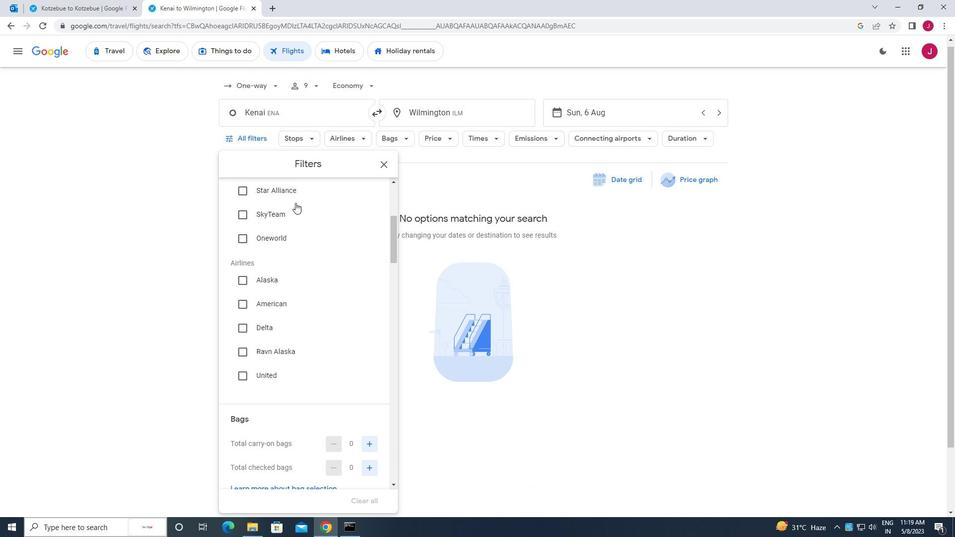 
Action: Mouse scrolled (292, 203) with delta (0, 0)
Screenshot: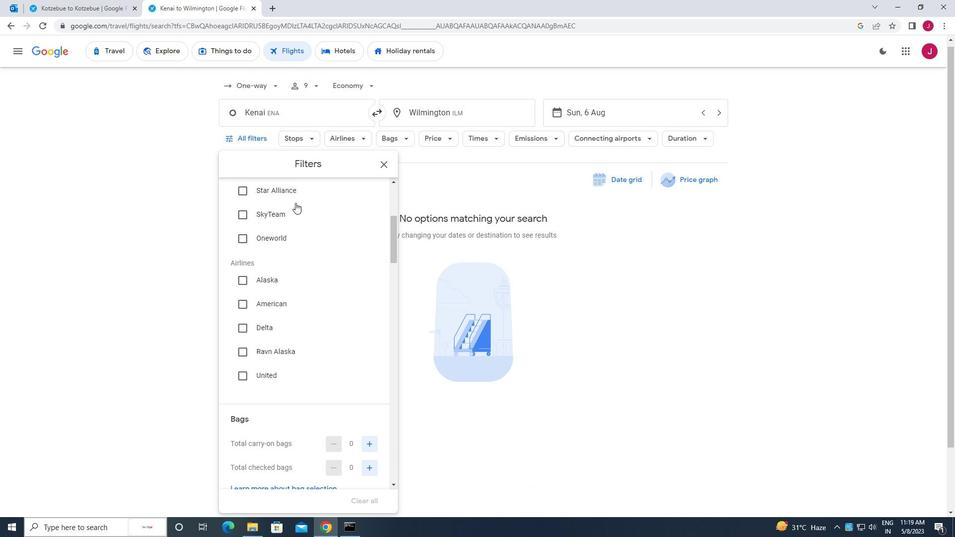 
Action: Mouse moved to (291, 205)
Screenshot: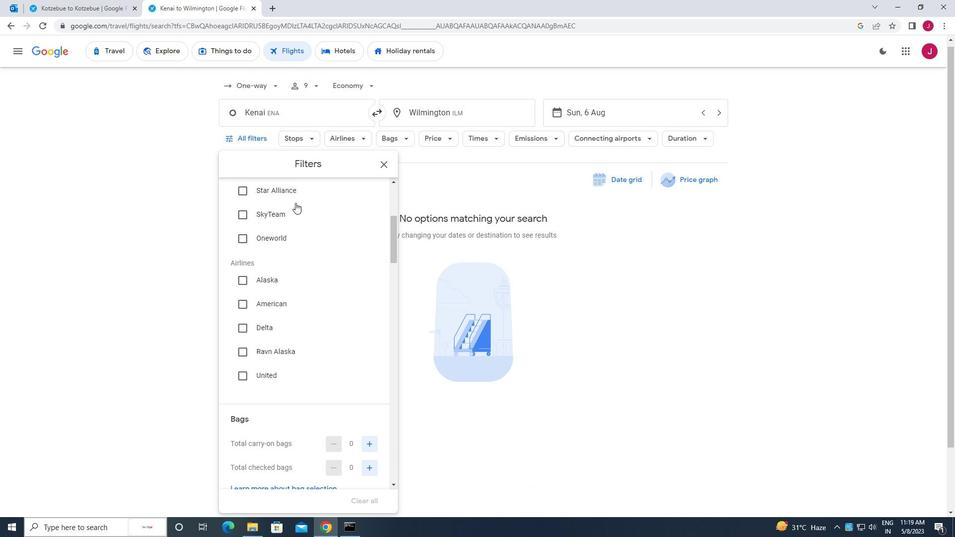 
Action: Mouse scrolled (291, 204) with delta (0, 0)
Screenshot: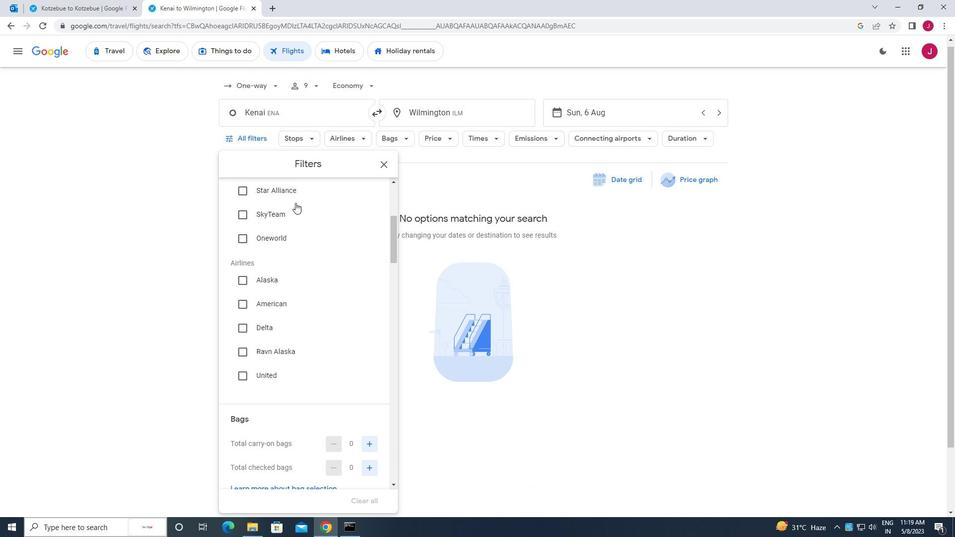 
Action: Mouse moved to (291, 205)
Screenshot: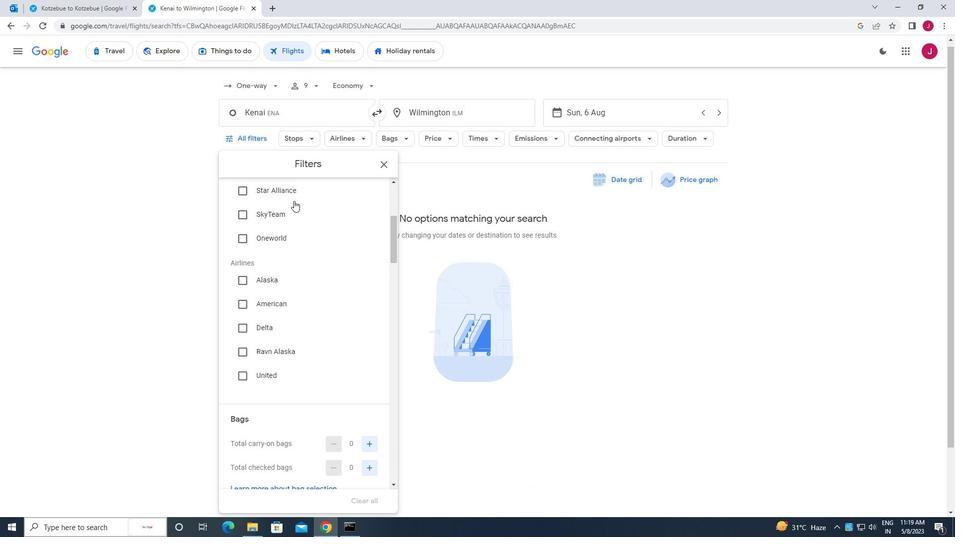 
Action: Mouse scrolled (291, 205) with delta (0, 0)
Screenshot: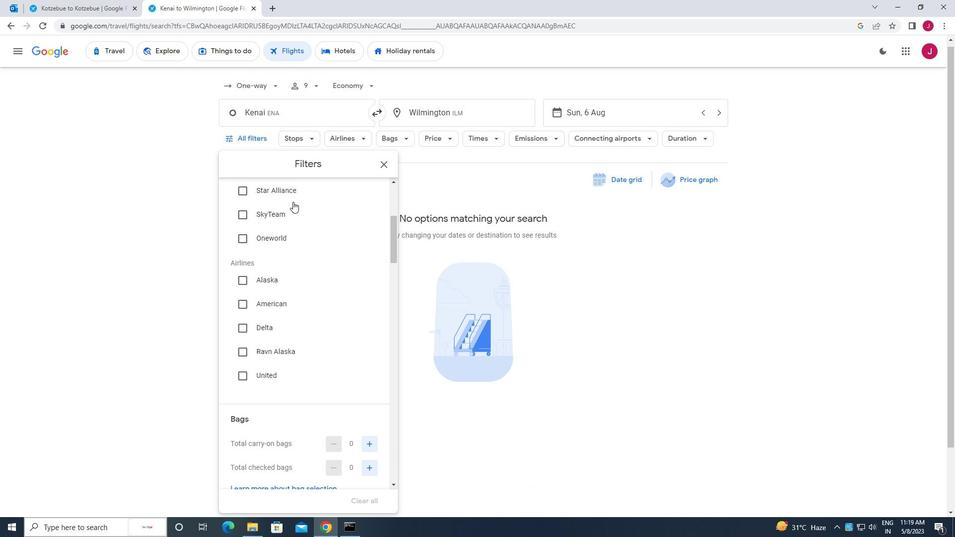 
Action: Mouse scrolled (291, 205) with delta (0, 0)
Screenshot: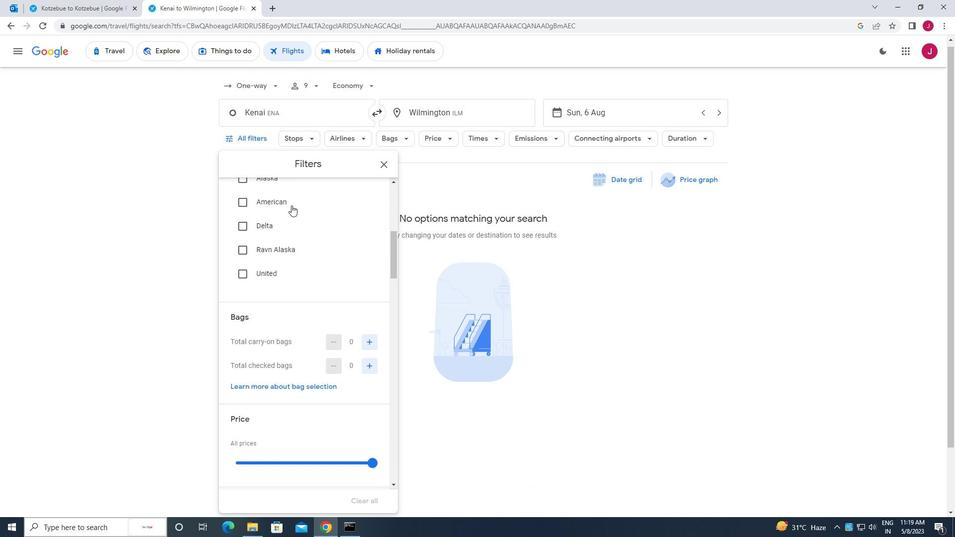 
Action: Mouse moved to (371, 270)
Screenshot: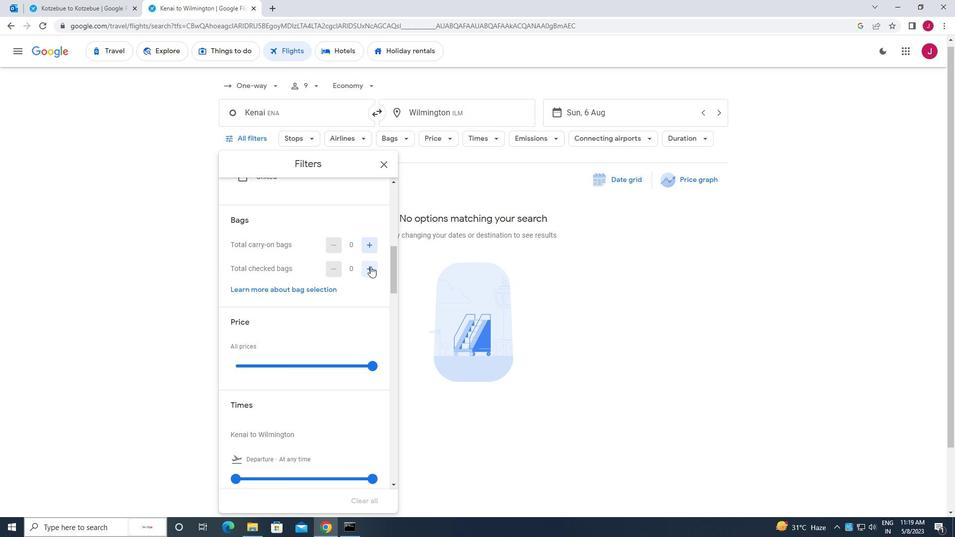
Action: Mouse pressed left at (371, 270)
Screenshot: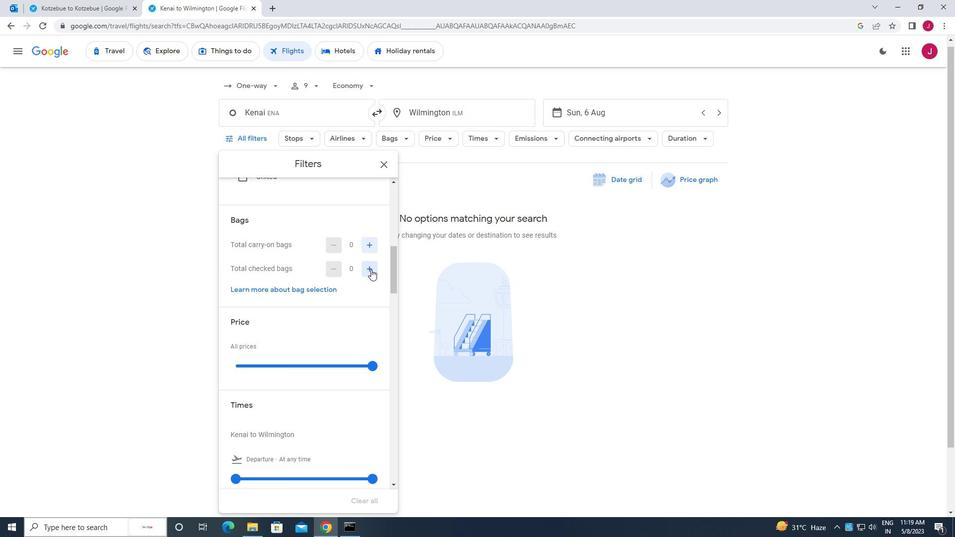
Action: Mouse moved to (371, 270)
Screenshot: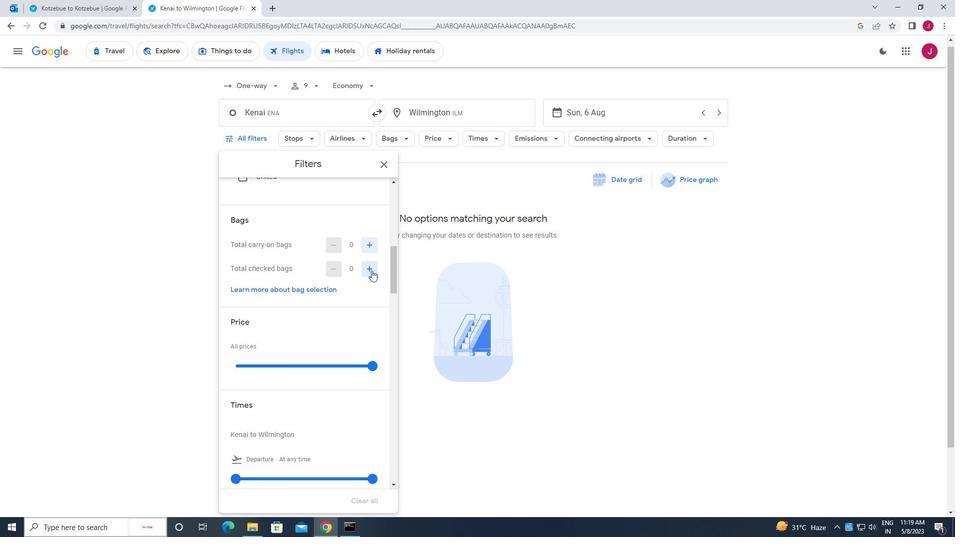 
Action: Mouse pressed left at (371, 270)
Screenshot: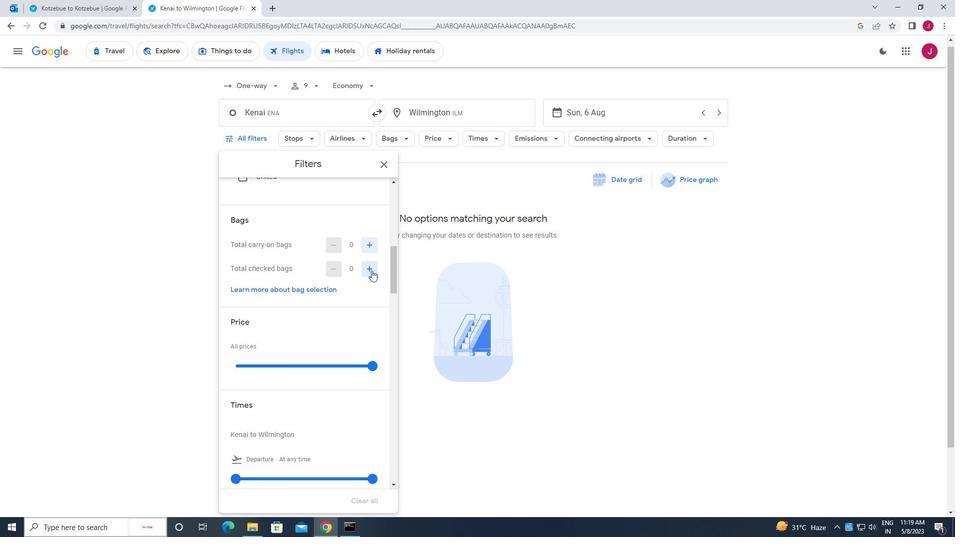 
Action: Mouse moved to (359, 261)
Screenshot: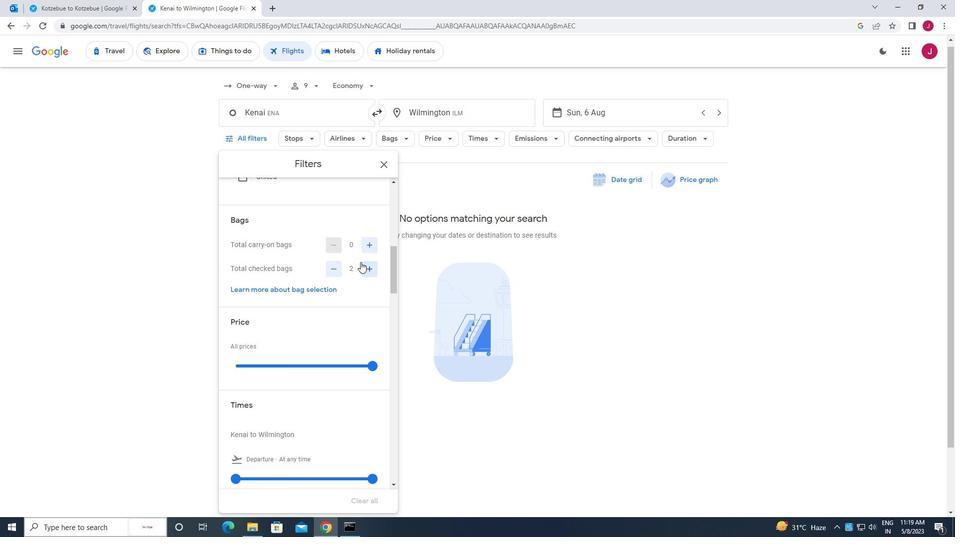
Action: Mouse scrolled (359, 261) with delta (0, 0)
Screenshot: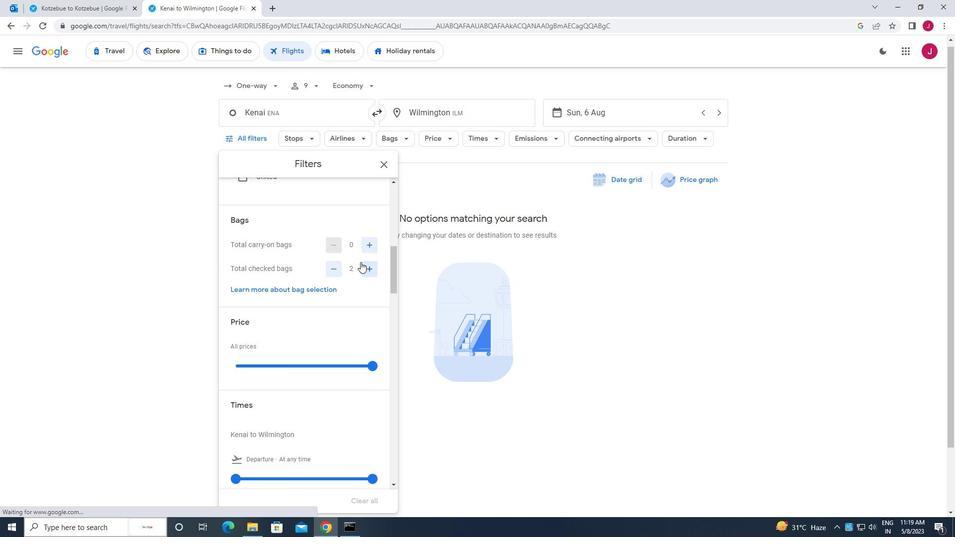 
Action: Mouse scrolled (359, 261) with delta (0, 0)
Screenshot: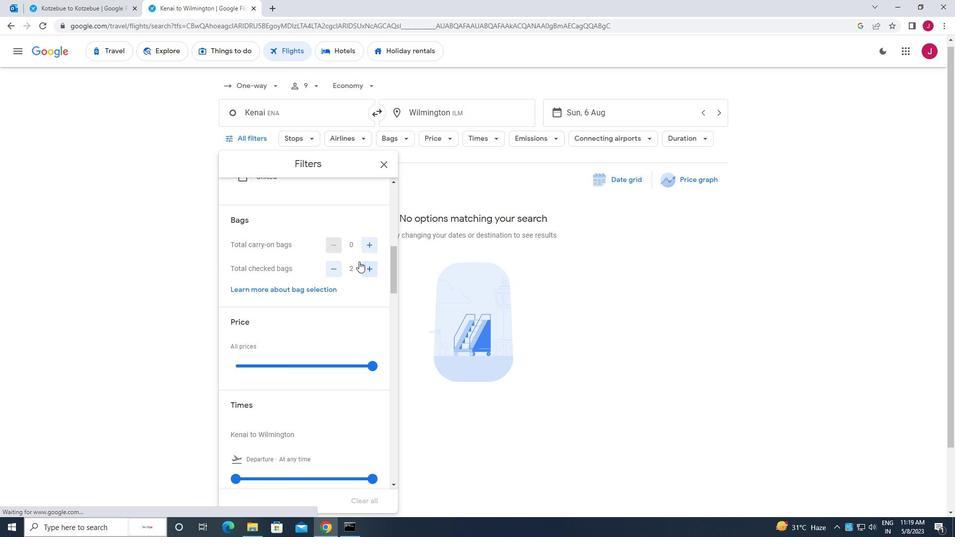 
Action: Mouse moved to (373, 263)
Screenshot: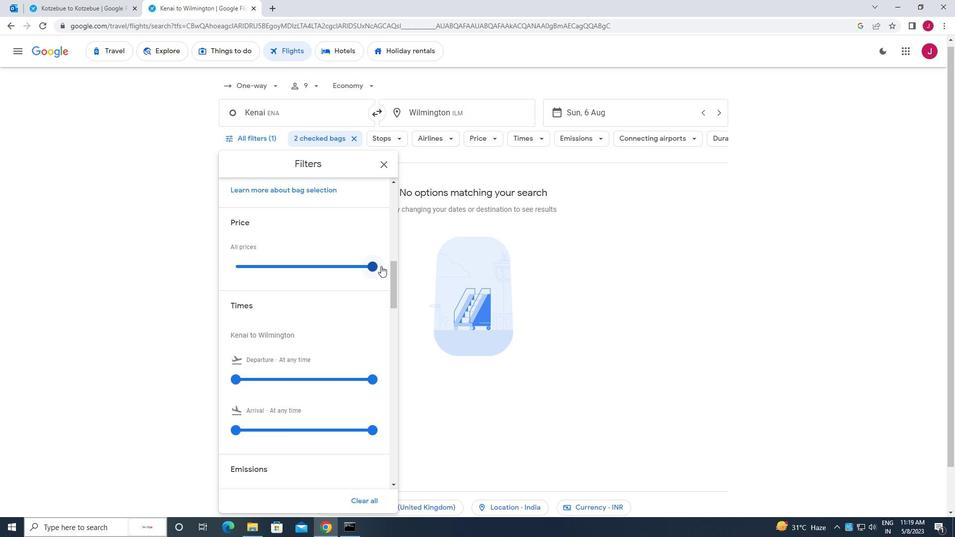 
Action: Mouse pressed left at (373, 263)
Screenshot: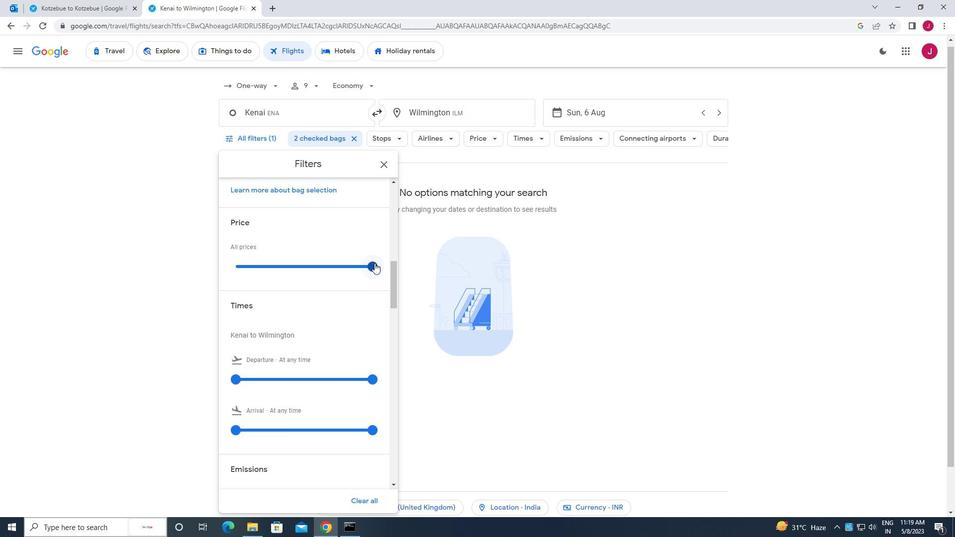 
Action: Mouse moved to (232, 261)
Screenshot: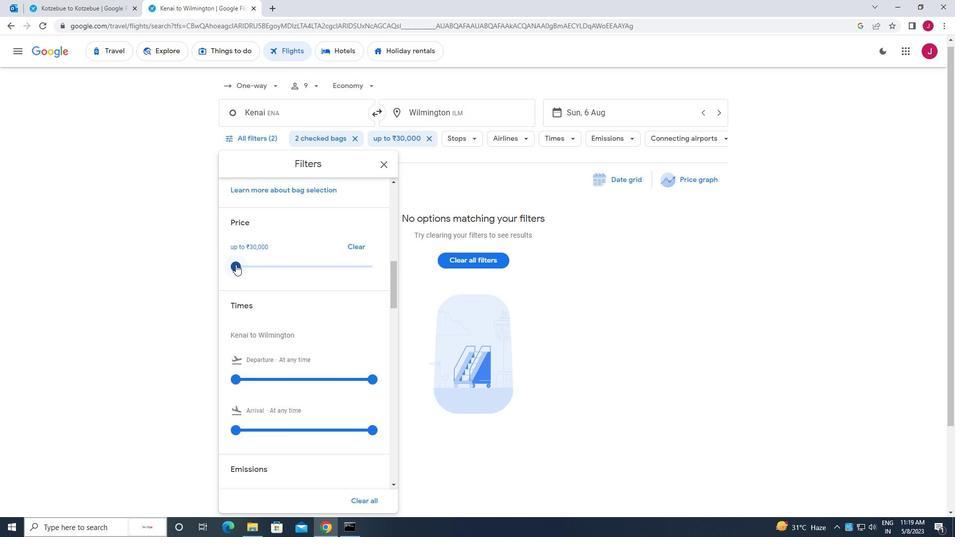 
Action: Mouse pressed left at (232, 261)
Screenshot: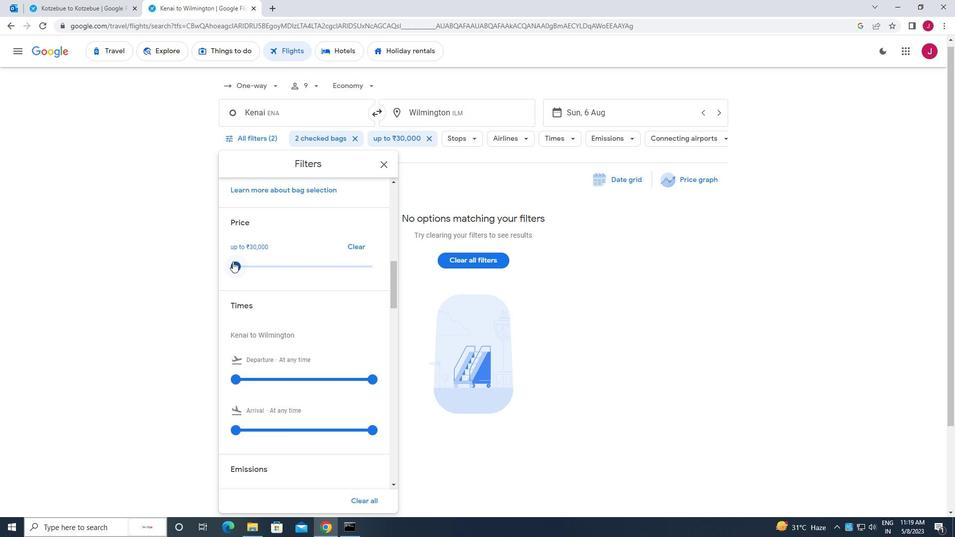 
Action: Mouse moved to (244, 262)
Screenshot: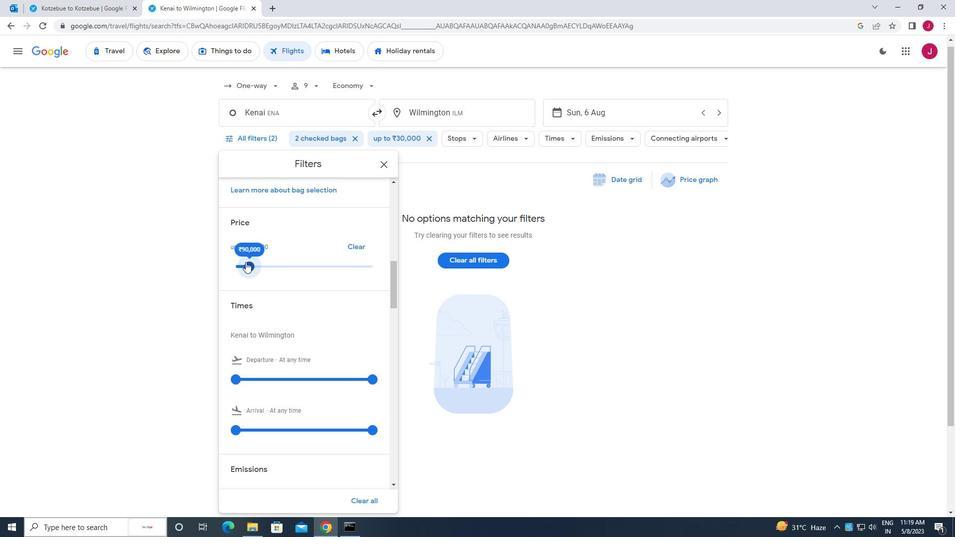 
Action: Mouse scrolled (244, 261) with delta (0, 0)
Screenshot: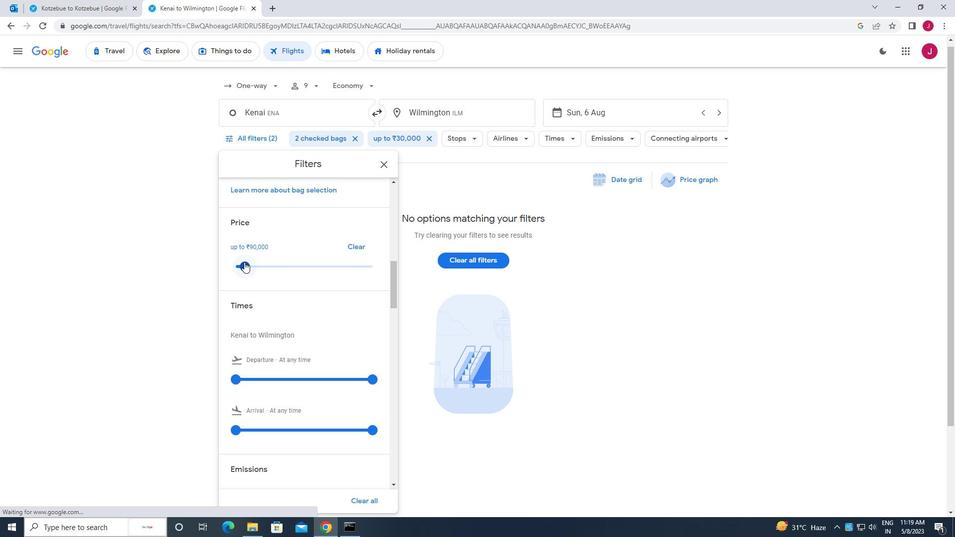 
Action: Mouse scrolled (244, 261) with delta (0, 0)
Screenshot: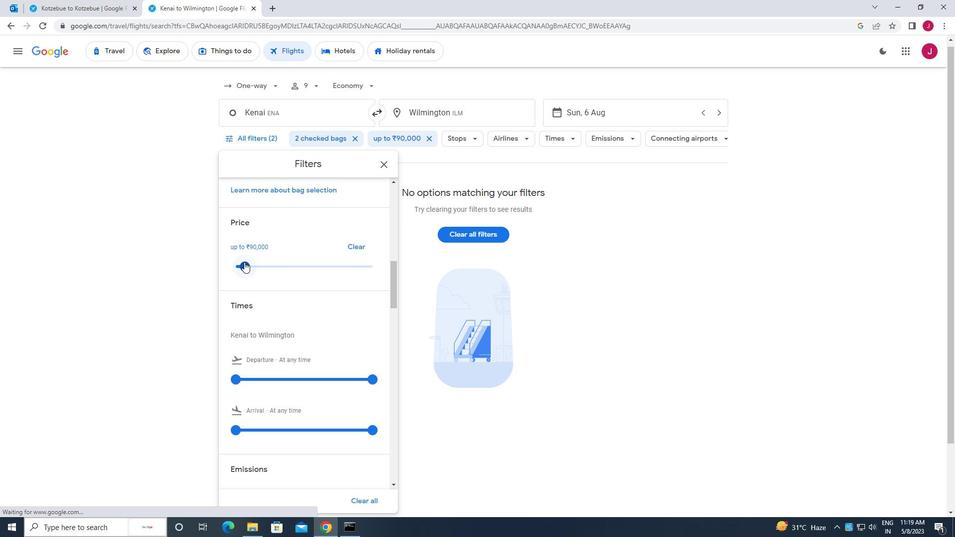 
Action: Mouse scrolled (244, 261) with delta (0, 0)
Screenshot: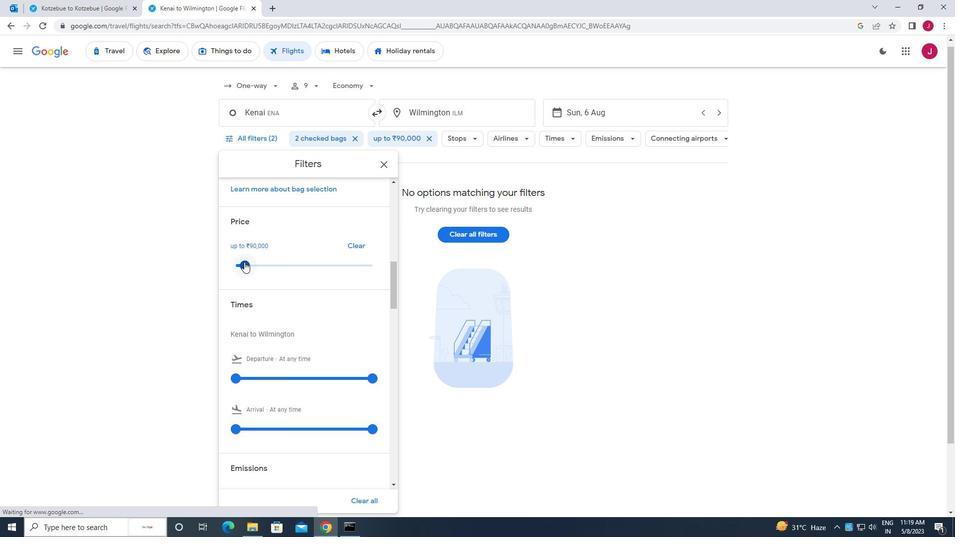 
Action: Mouse moved to (235, 231)
Screenshot: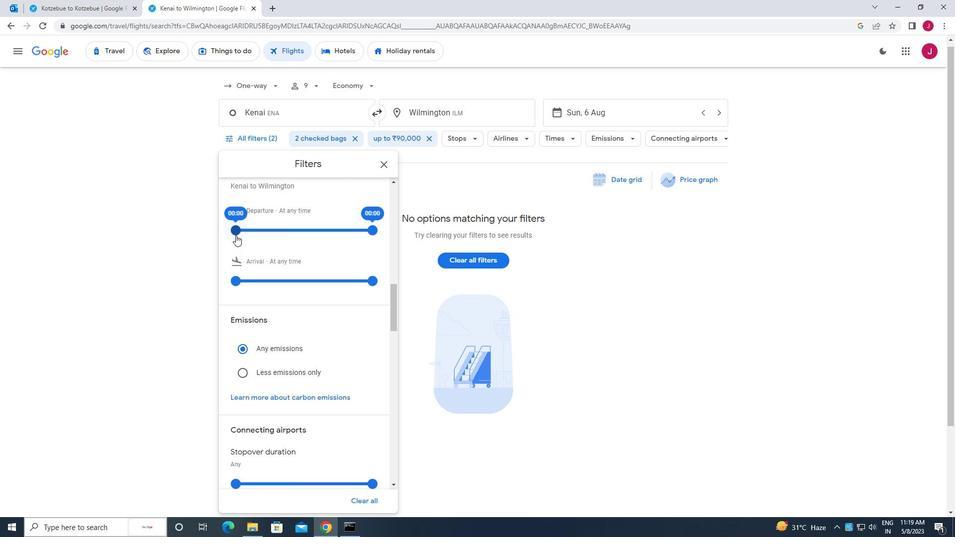
Action: Mouse pressed left at (235, 231)
Screenshot: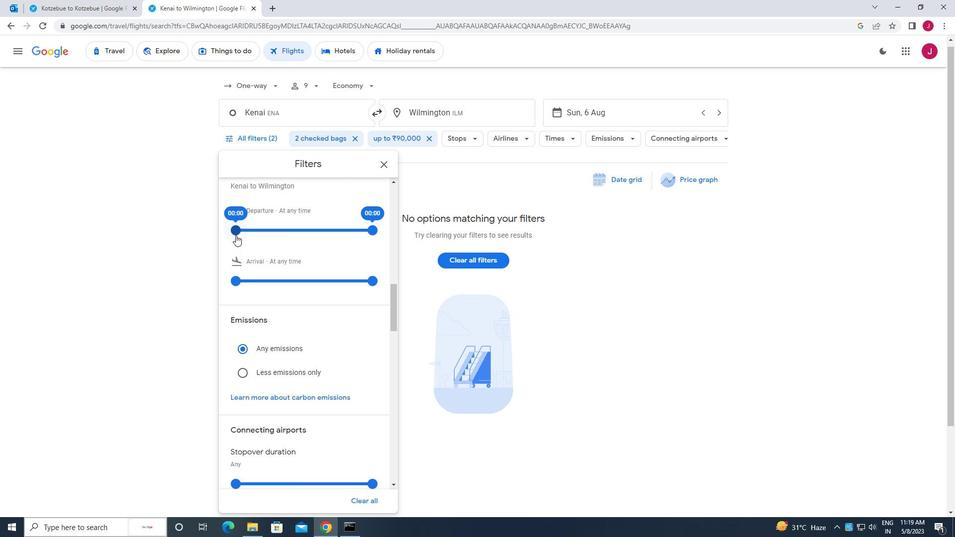 
Action: Mouse moved to (372, 230)
Screenshot: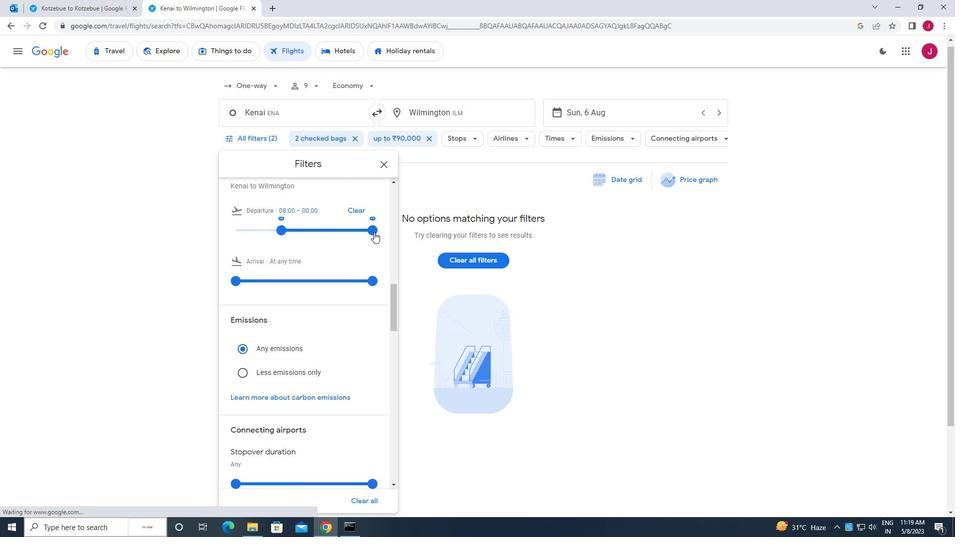 
Action: Mouse pressed left at (372, 230)
Screenshot: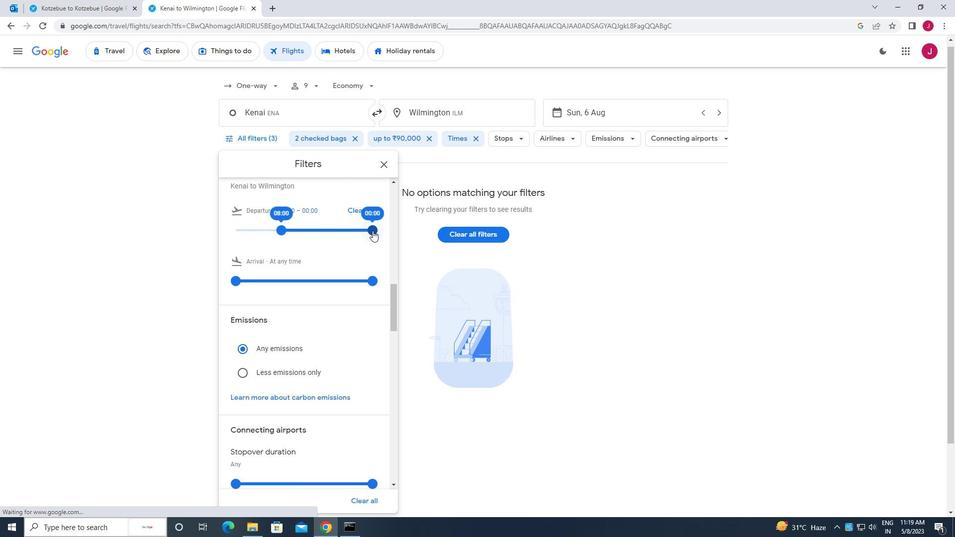 
Action: Mouse moved to (382, 166)
Screenshot: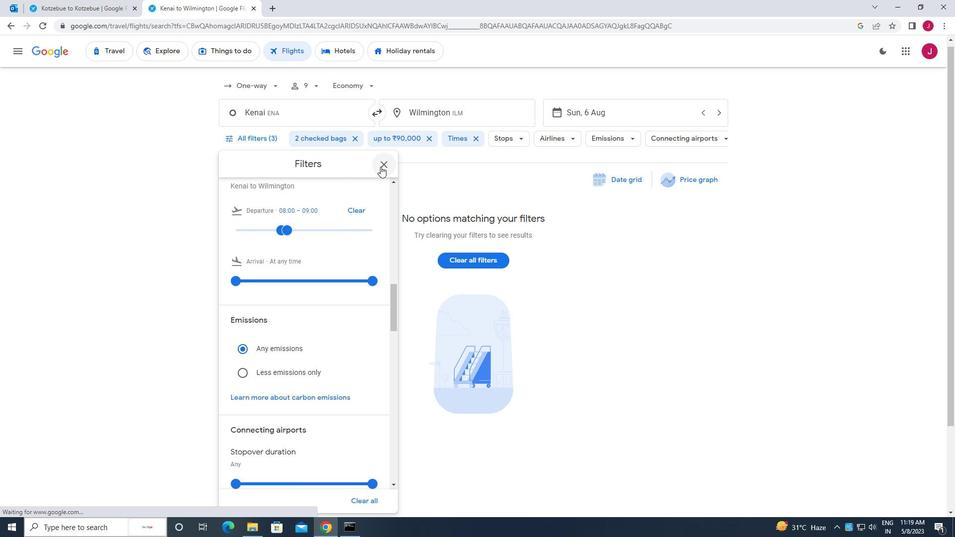 
Action: Mouse pressed left at (382, 166)
Screenshot: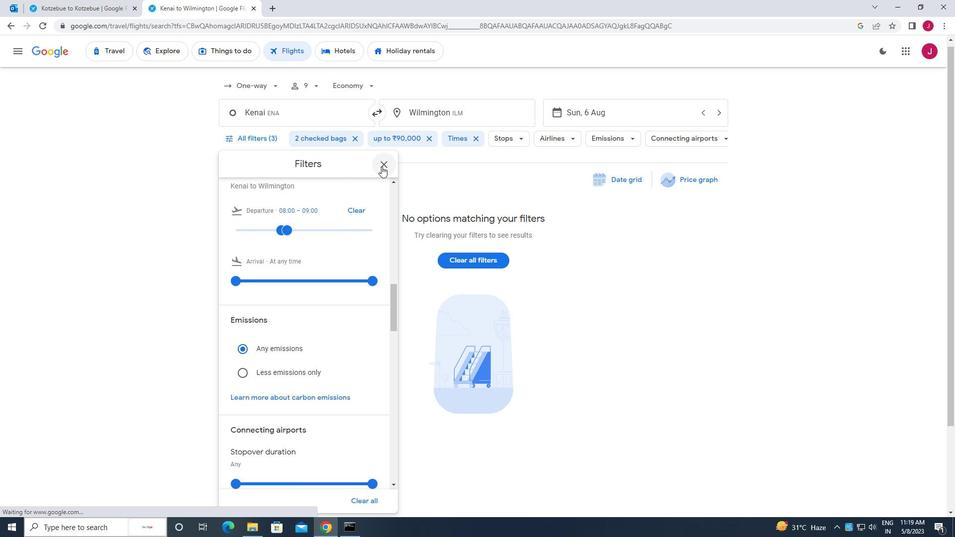 
Action: Mouse moved to (382, 166)
Screenshot: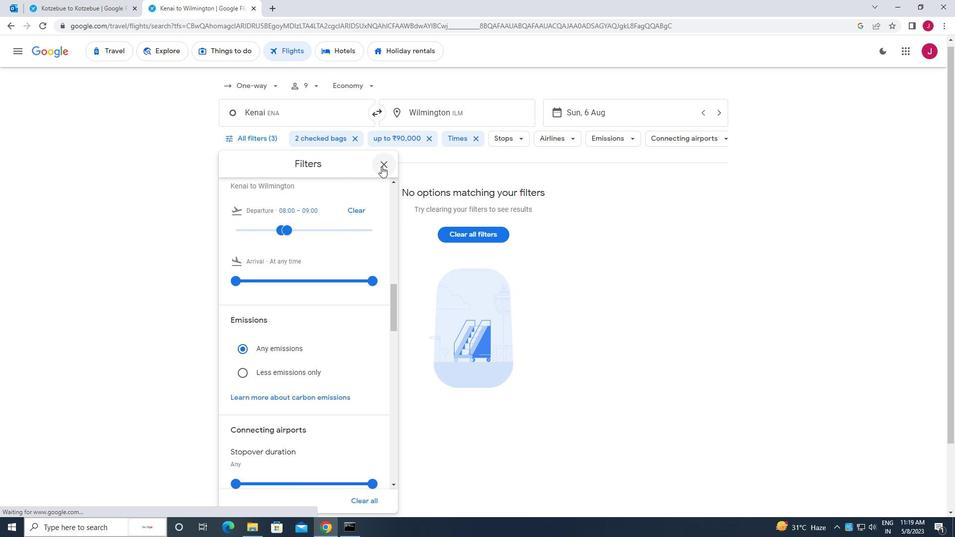 
